 Task: Find connections with filter location Ellinikó with filter topic #Indiawith filter profile language English with filter current company Rane Group with filter school IIT Bombay - Shailesh J. Mehta School of Management with filter industry Commercial and Service Industry Machinery Manufacturing with filter service category Videography with filter keywords title Valet
Action: Mouse moved to (307, 216)
Screenshot: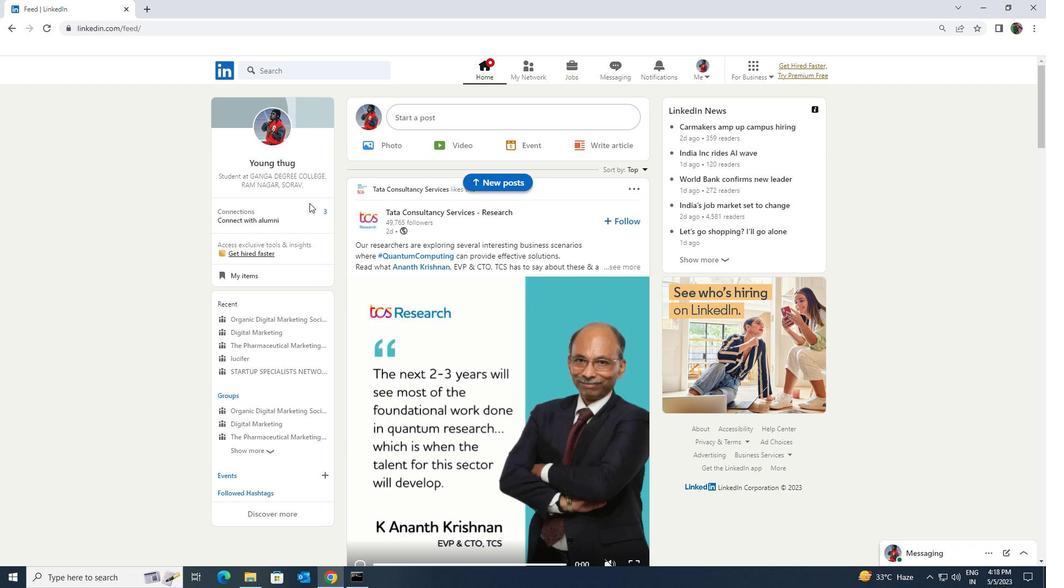 
Action: Mouse pressed left at (307, 216)
Screenshot: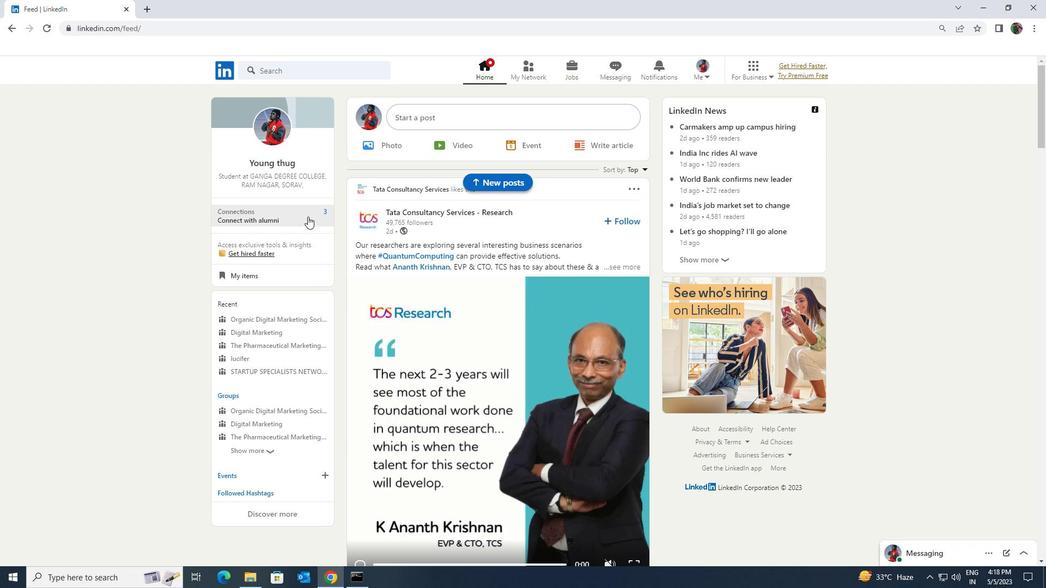 
Action: Mouse moved to (322, 129)
Screenshot: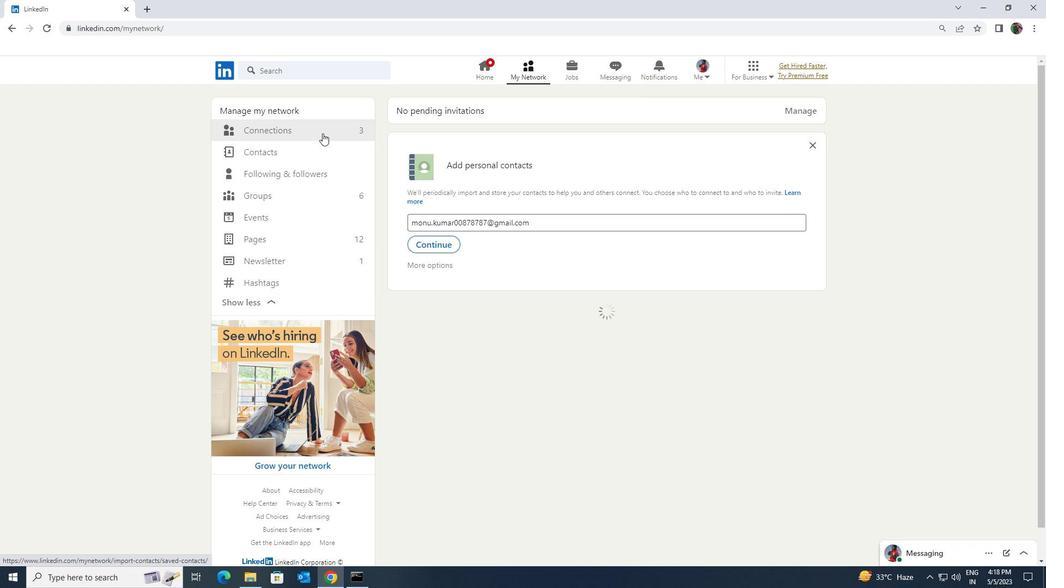 
Action: Mouse pressed left at (322, 129)
Screenshot: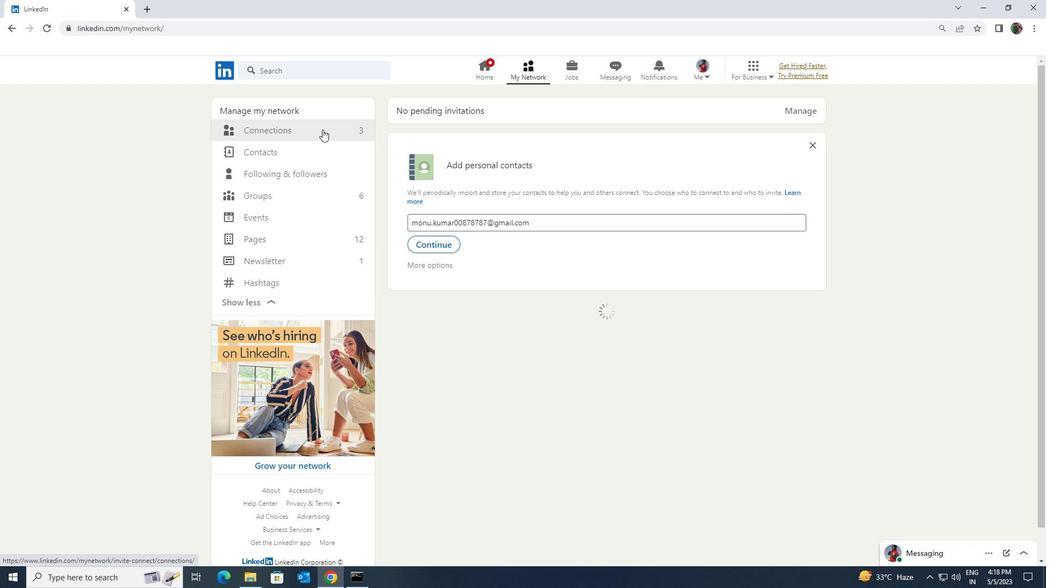 
Action: Mouse moved to (589, 134)
Screenshot: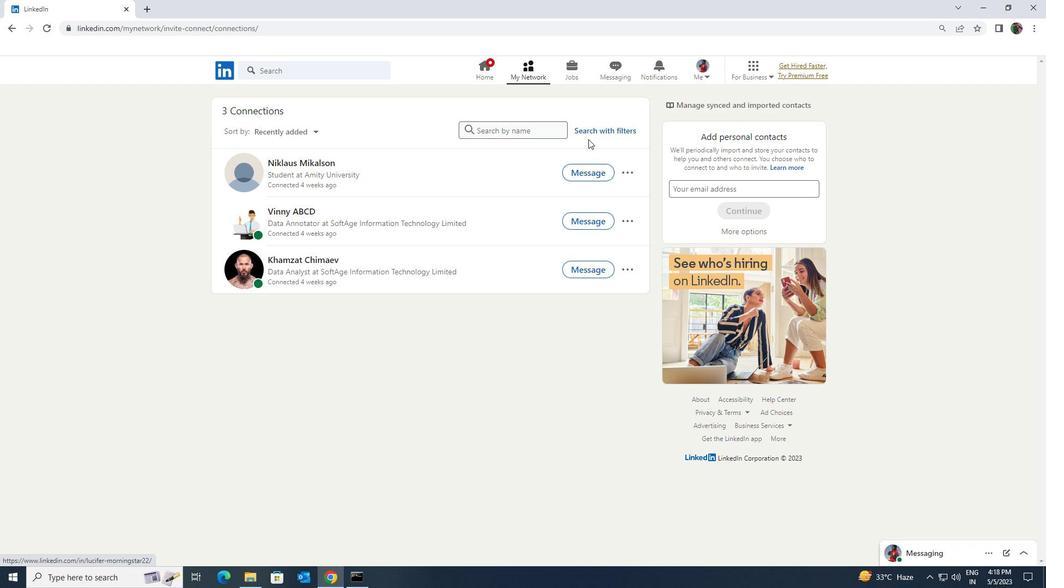 
Action: Mouse pressed left at (589, 134)
Screenshot: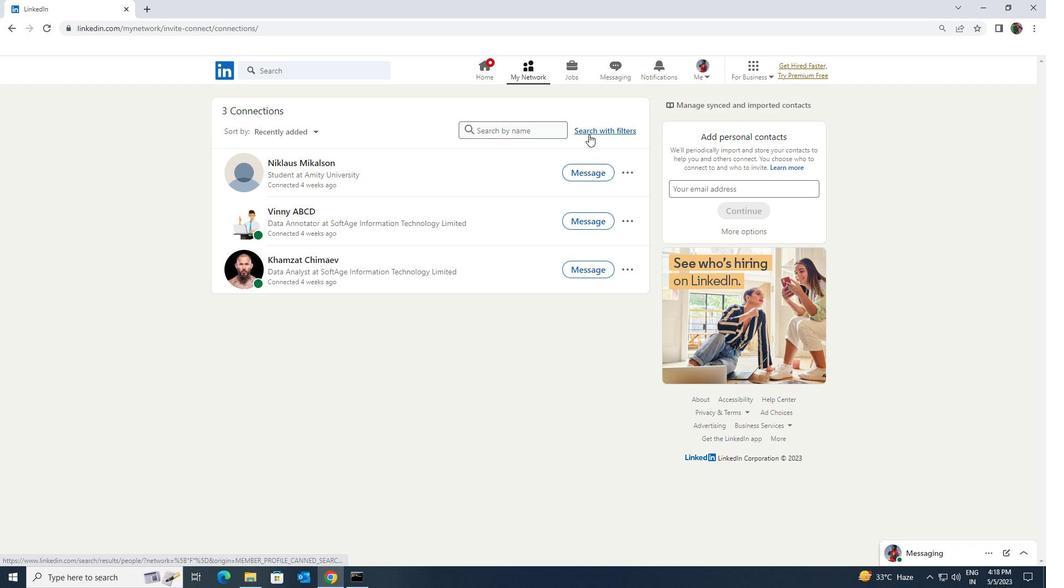 
Action: Mouse moved to (566, 105)
Screenshot: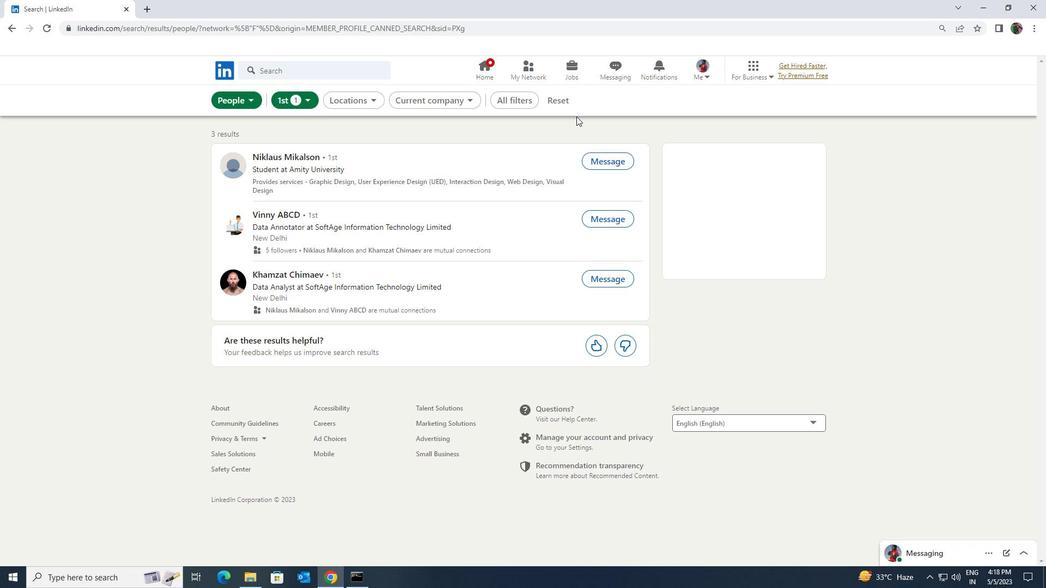 
Action: Mouse pressed left at (566, 105)
Screenshot: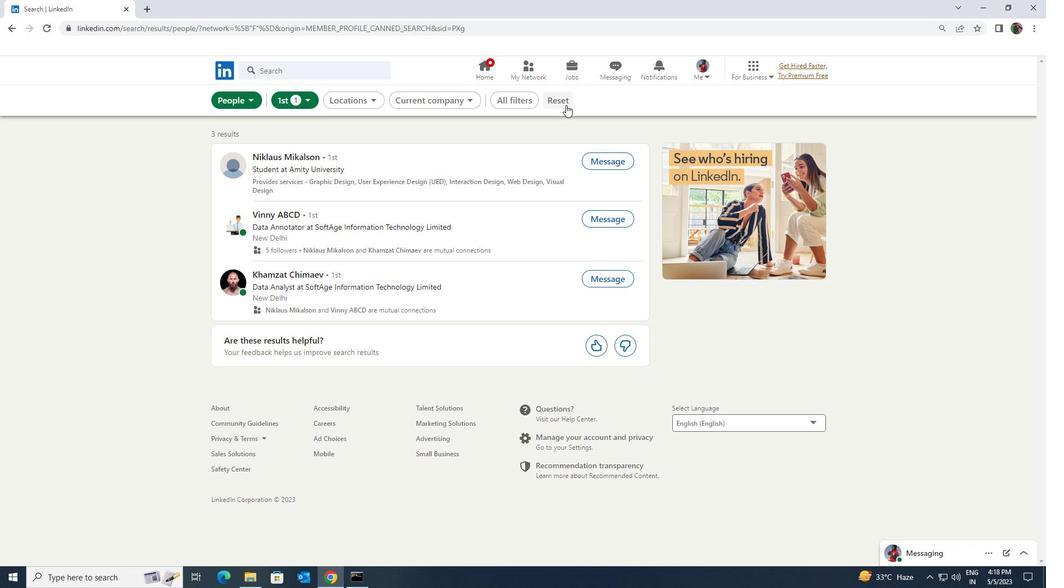 
Action: Mouse moved to (551, 102)
Screenshot: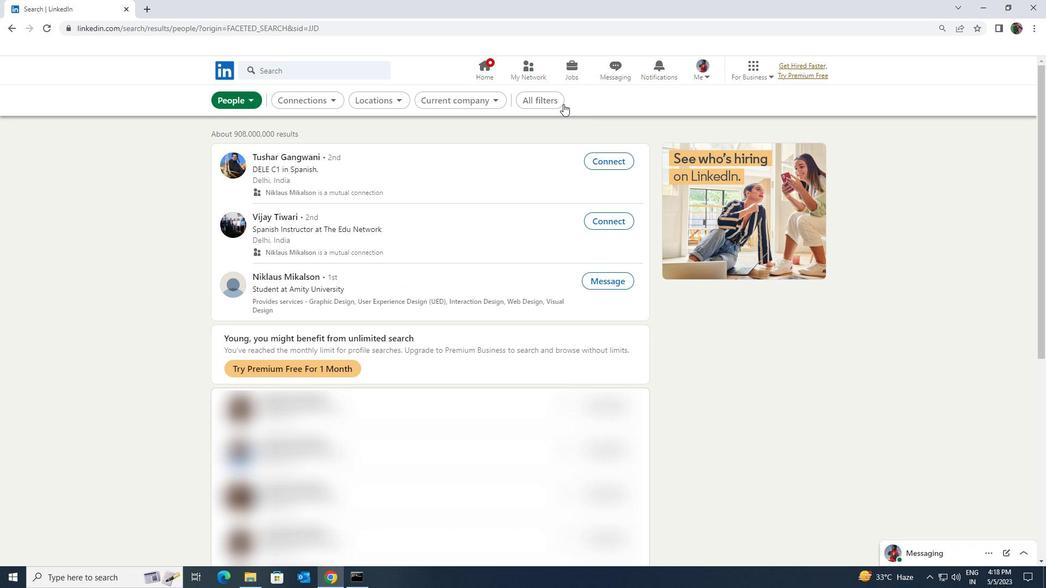 
Action: Mouse pressed left at (551, 102)
Screenshot: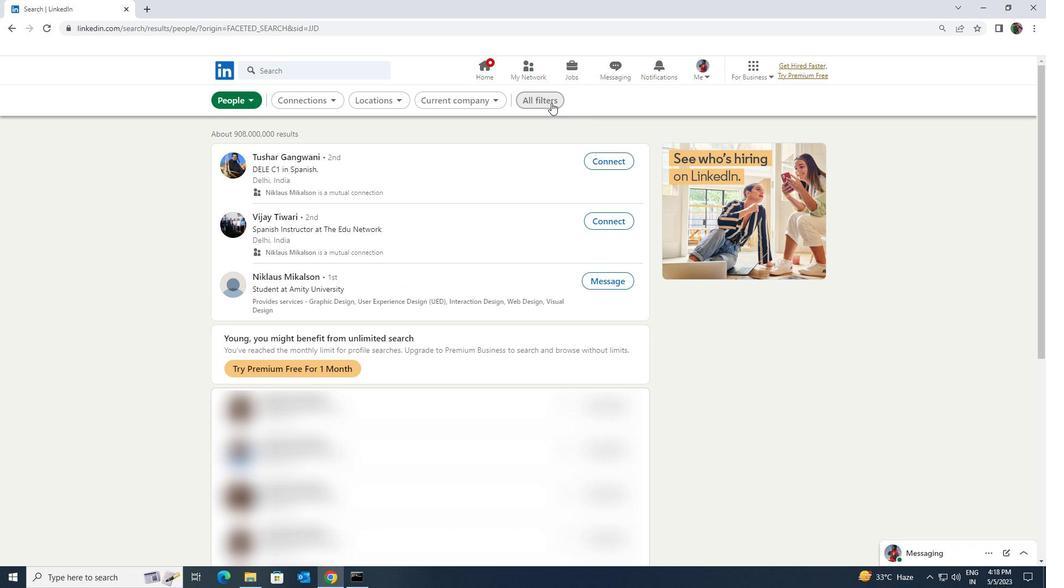 
Action: Mouse moved to (910, 423)
Screenshot: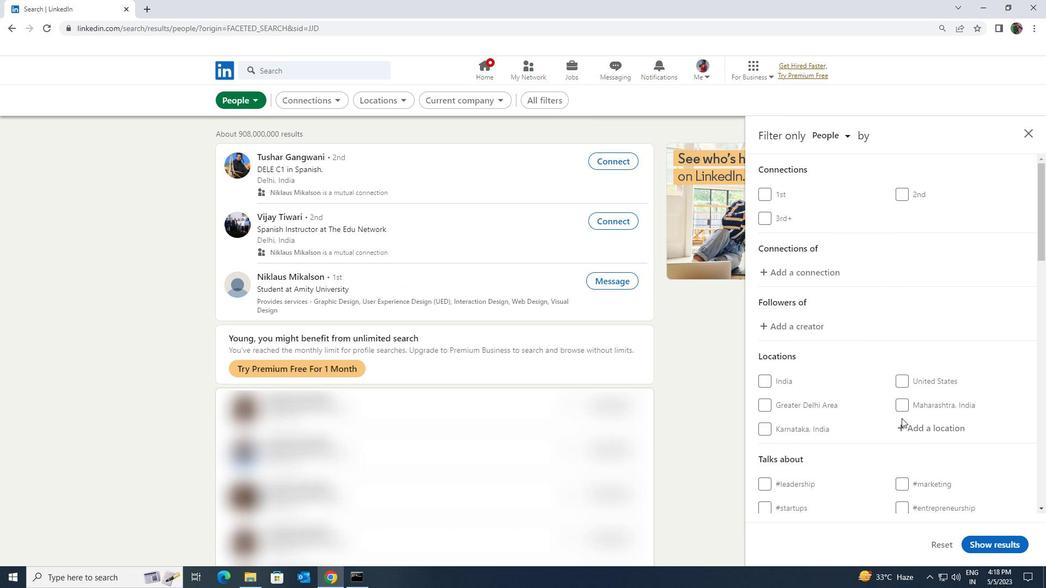 
Action: Mouse pressed left at (910, 423)
Screenshot: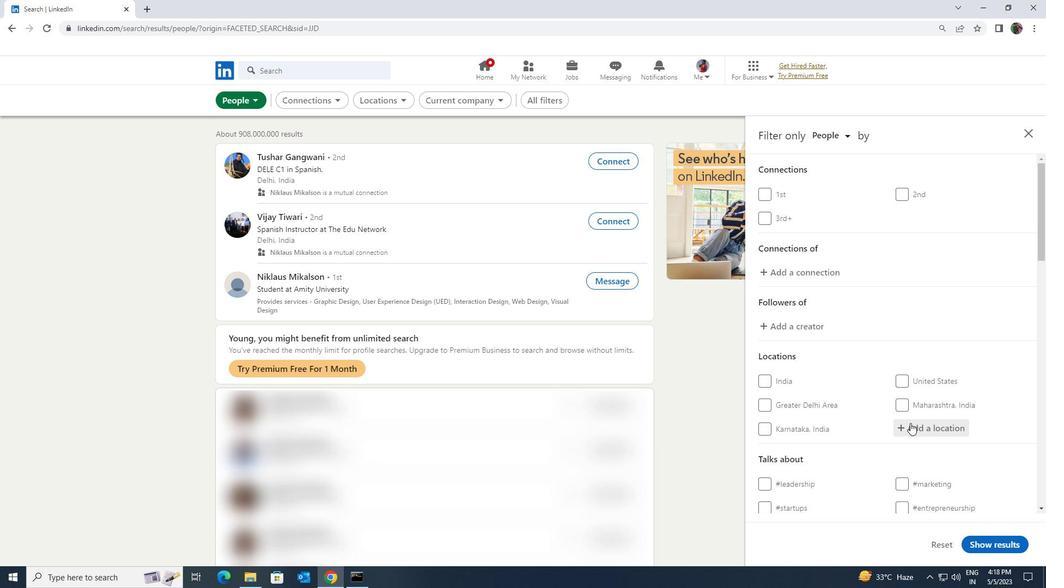 
Action: Key pressed <Key.shift><Key.shift><Key.shift><Key.shift><Key.shift><Key.shift><Key.shift>ELLINIKO
Screenshot: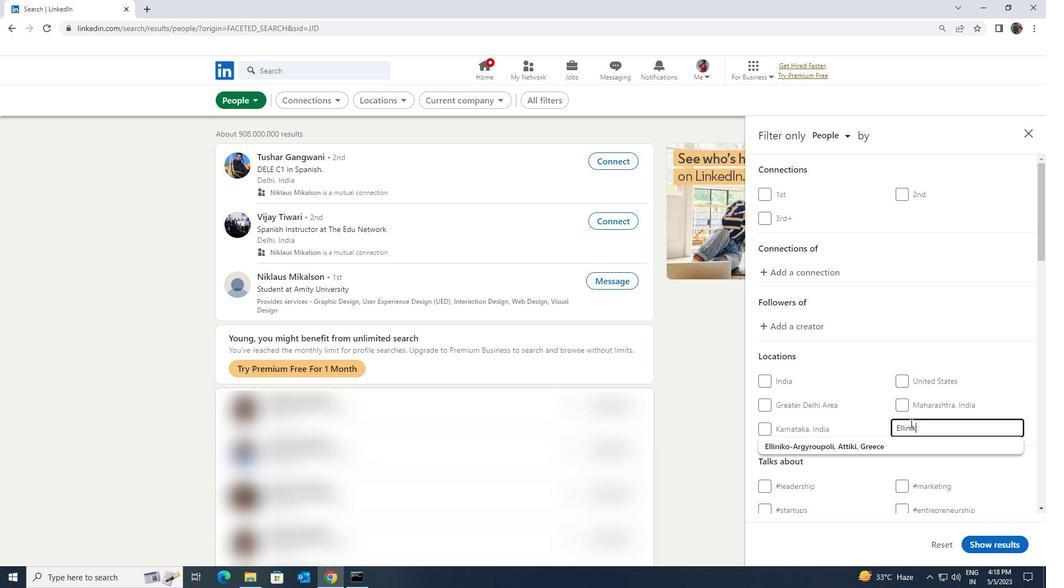 
Action: Mouse moved to (903, 441)
Screenshot: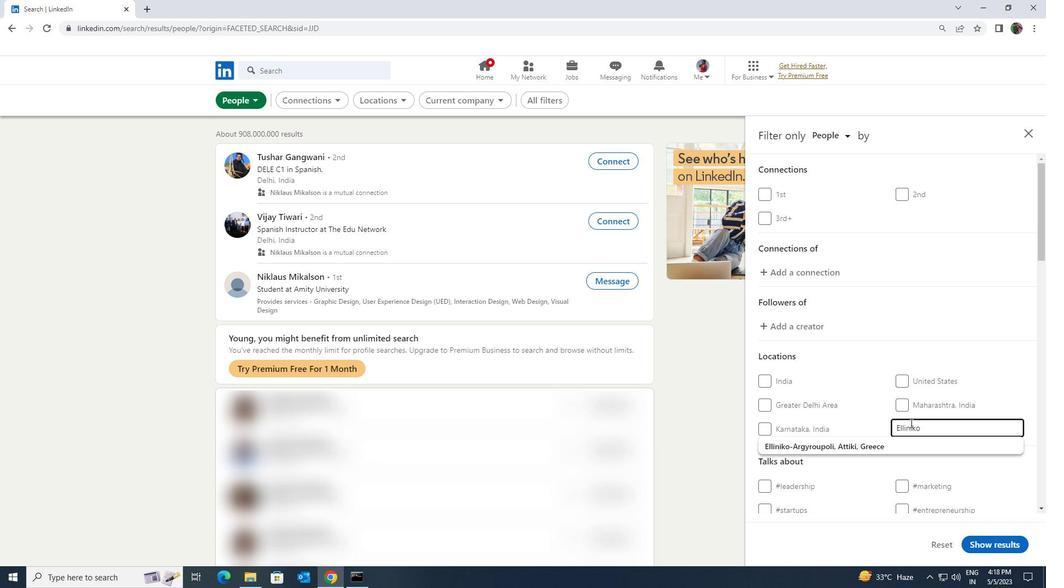 
Action: Mouse pressed left at (903, 441)
Screenshot: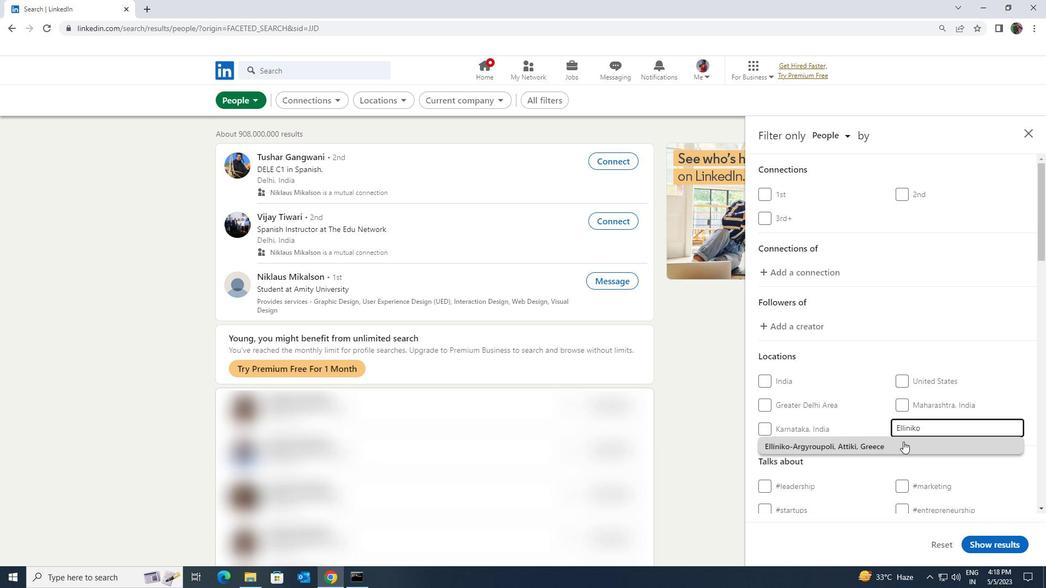 
Action: Mouse scrolled (903, 441) with delta (0, 0)
Screenshot: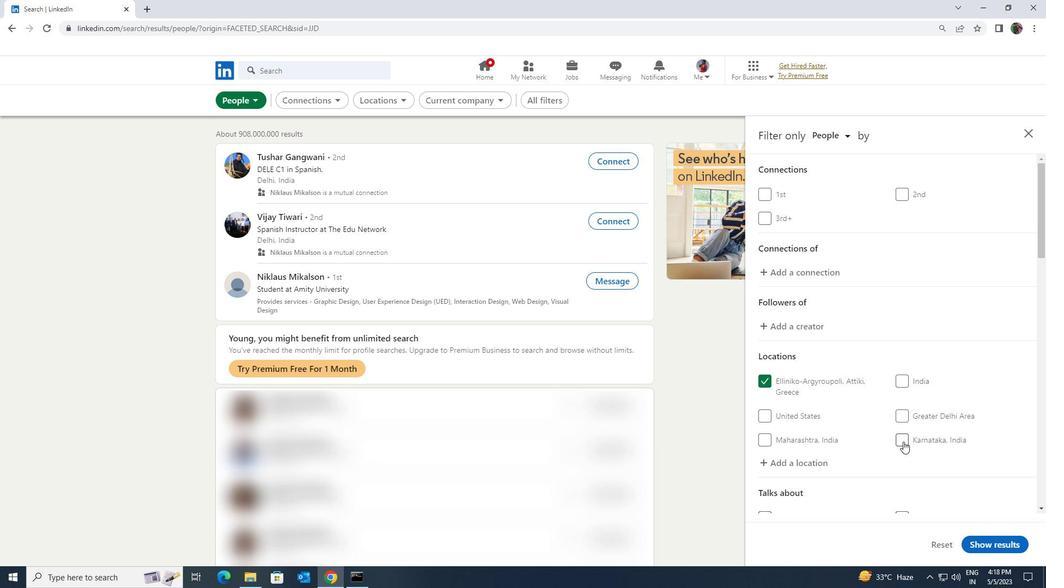 
Action: Mouse scrolled (903, 441) with delta (0, 0)
Screenshot: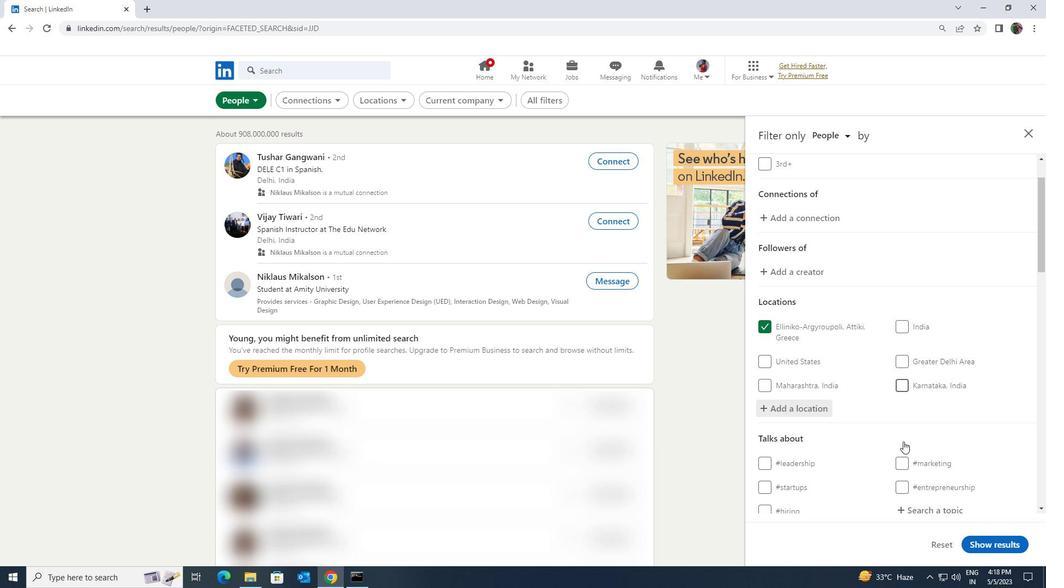 
Action: Mouse moved to (906, 451)
Screenshot: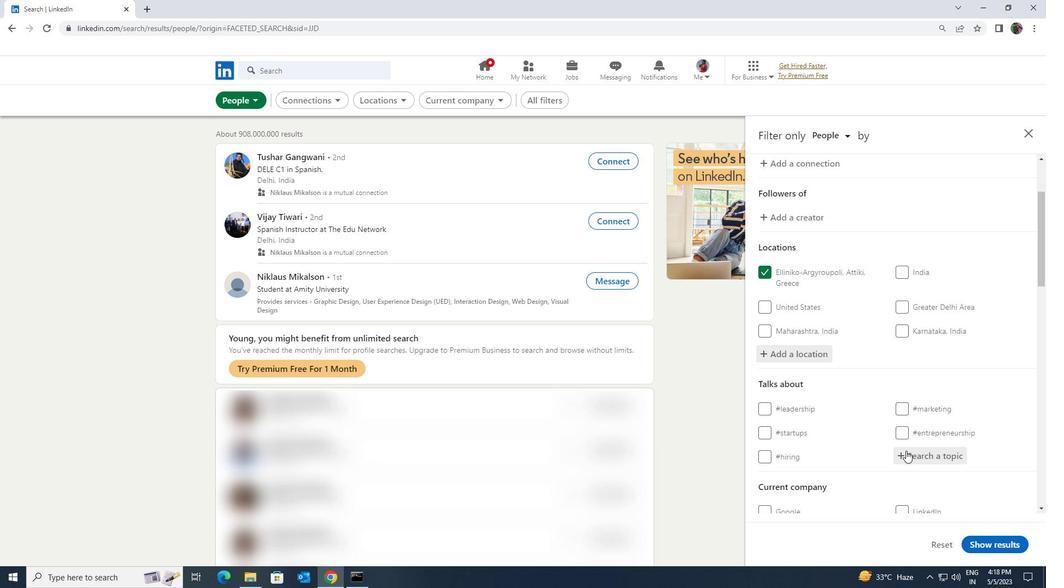 
Action: Mouse pressed left at (906, 451)
Screenshot: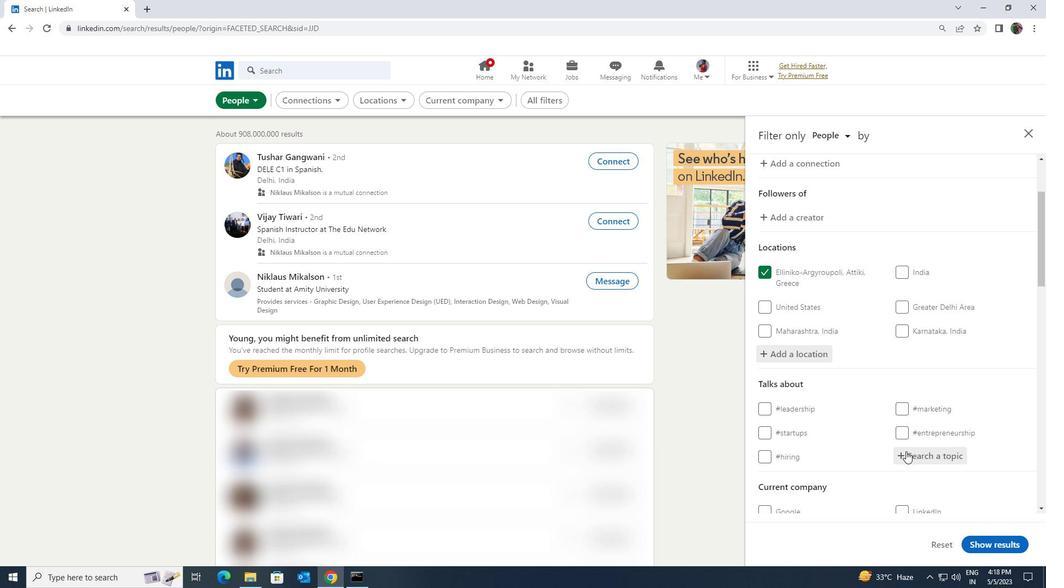 
Action: Key pressed <Key.shift>INDIA
Screenshot: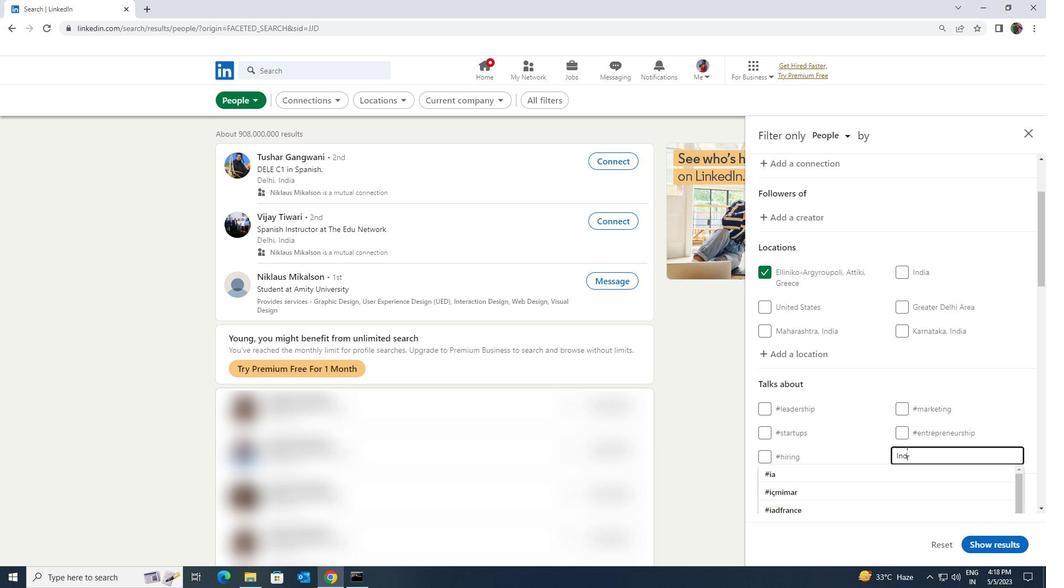 
Action: Mouse moved to (899, 466)
Screenshot: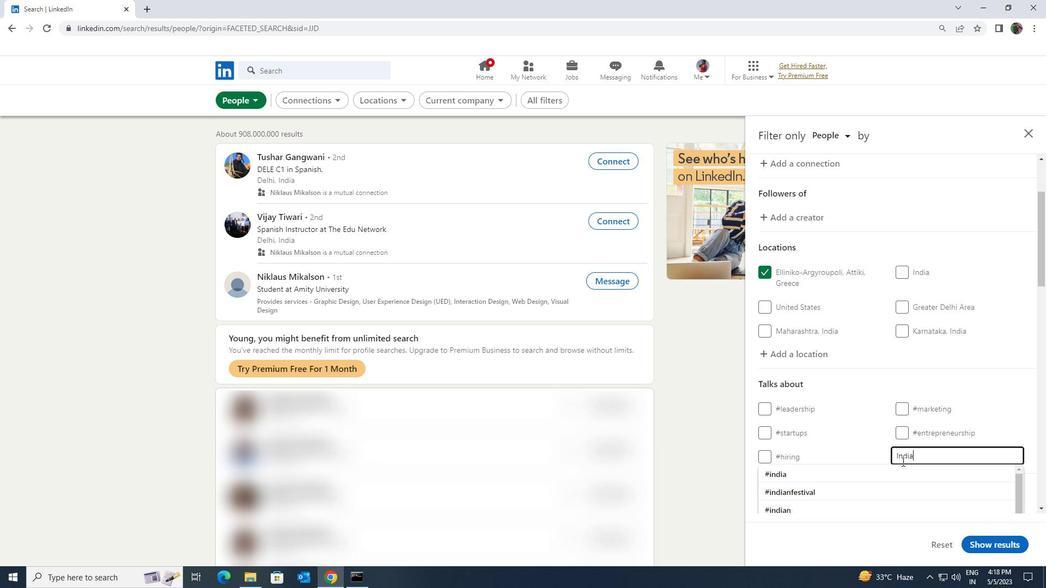 
Action: Mouse pressed left at (899, 466)
Screenshot: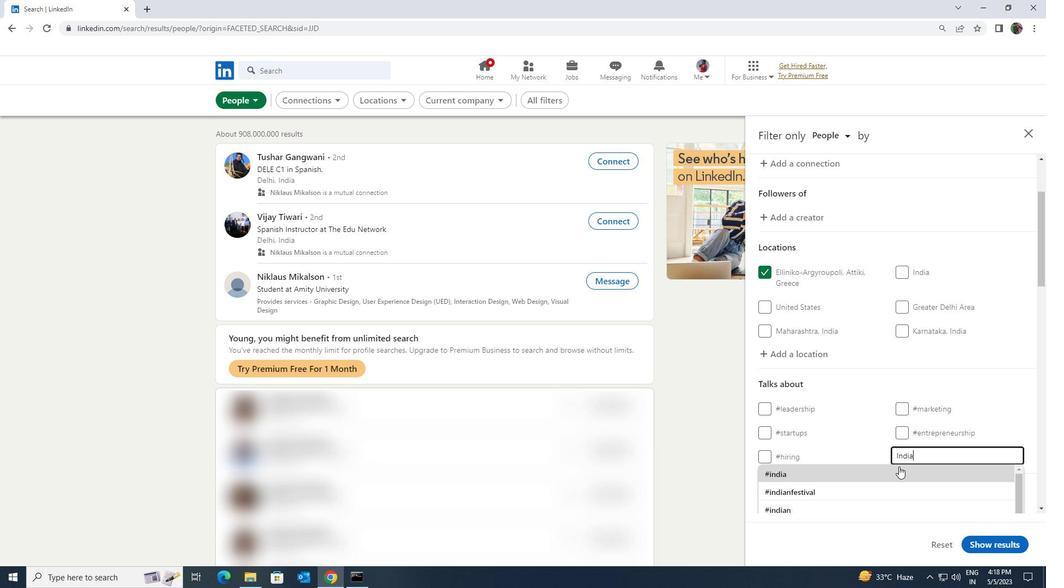 
Action: Mouse scrolled (899, 466) with delta (0, 0)
Screenshot: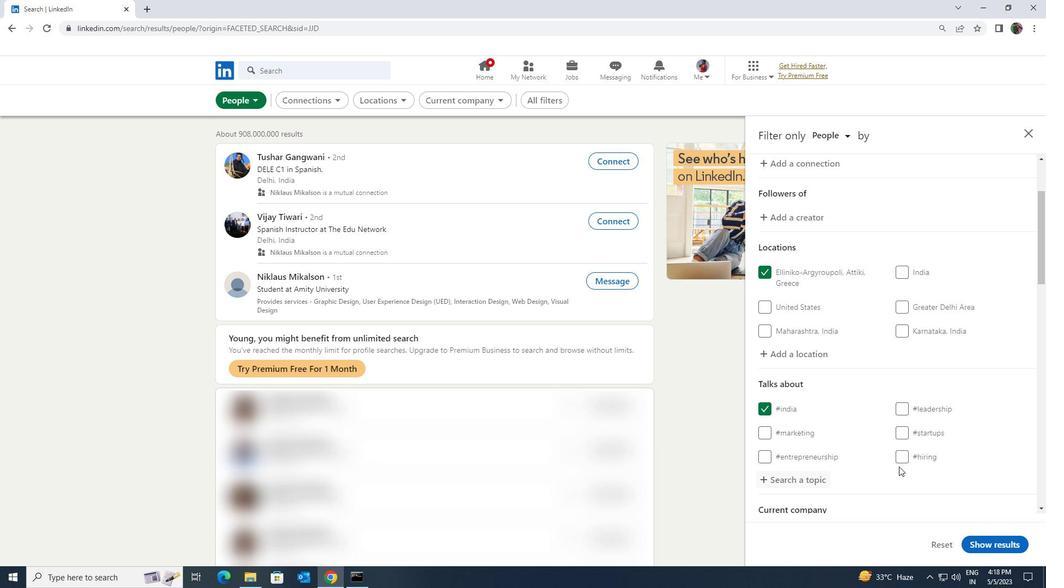 
Action: Mouse scrolled (899, 466) with delta (0, 0)
Screenshot: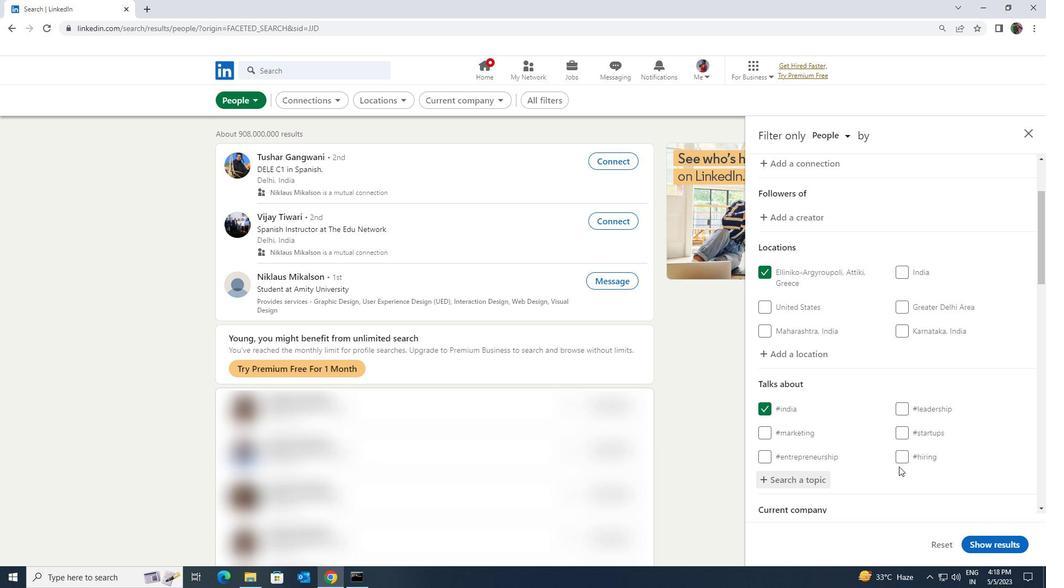 
Action: Mouse scrolled (899, 466) with delta (0, 0)
Screenshot: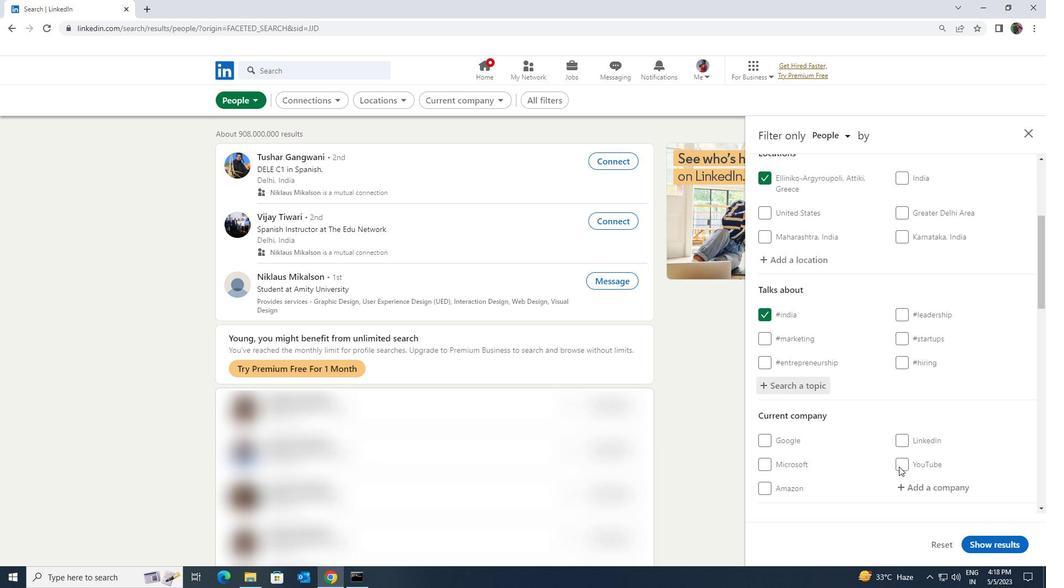 
Action: Mouse scrolled (899, 466) with delta (0, 0)
Screenshot: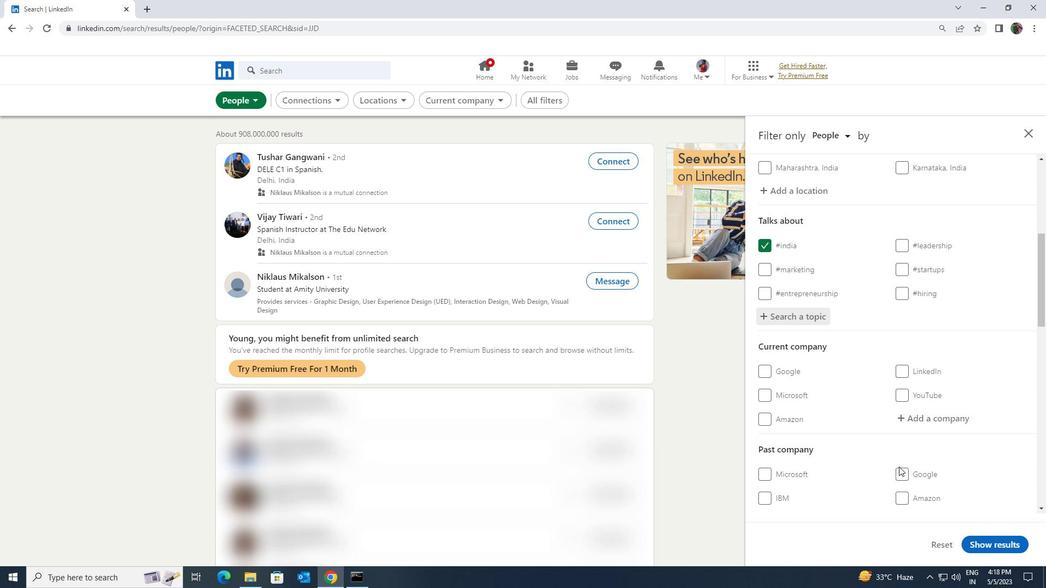 
Action: Mouse scrolled (899, 466) with delta (0, 0)
Screenshot: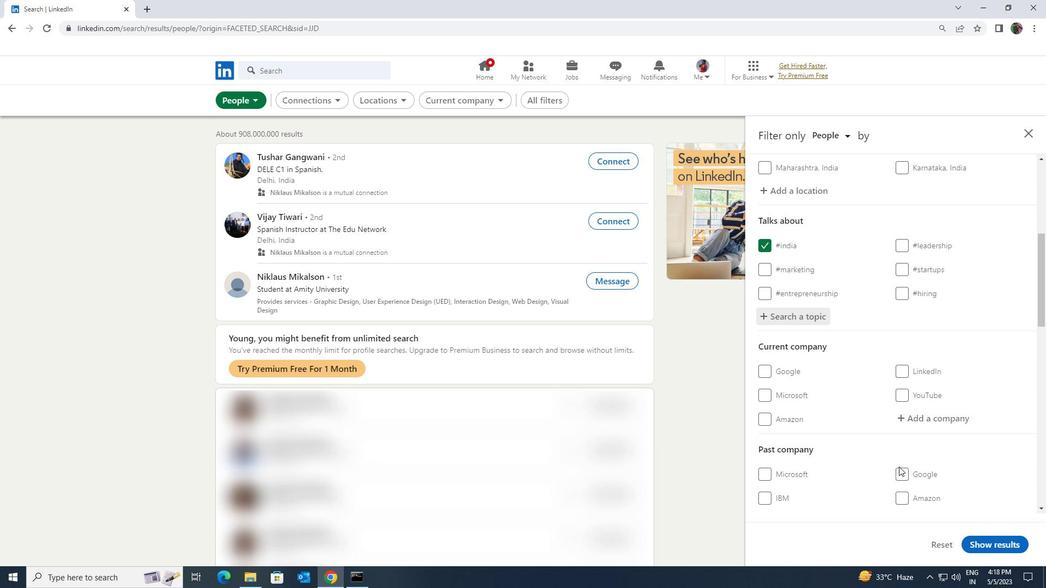 
Action: Mouse scrolled (899, 466) with delta (0, 0)
Screenshot: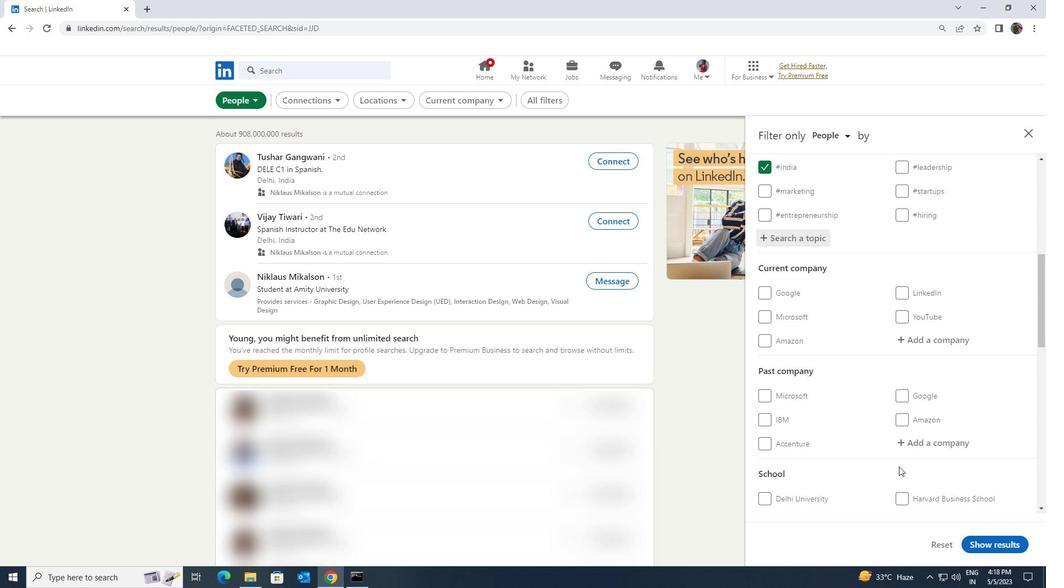 
Action: Mouse scrolled (899, 466) with delta (0, 0)
Screenshot: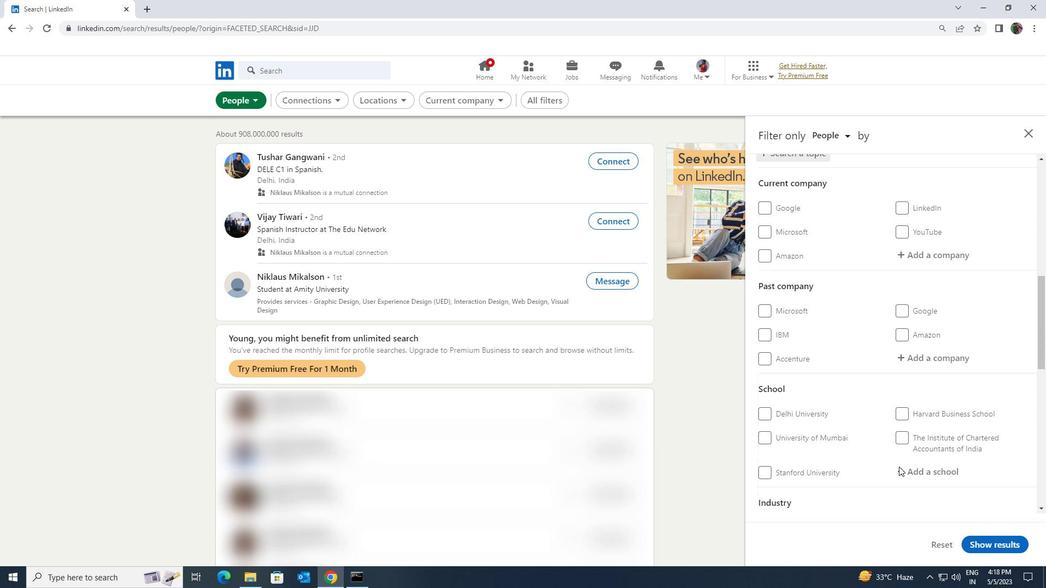 
Action: Mouse scrolled (899, 466) with delta (0, 0)
Screenshot: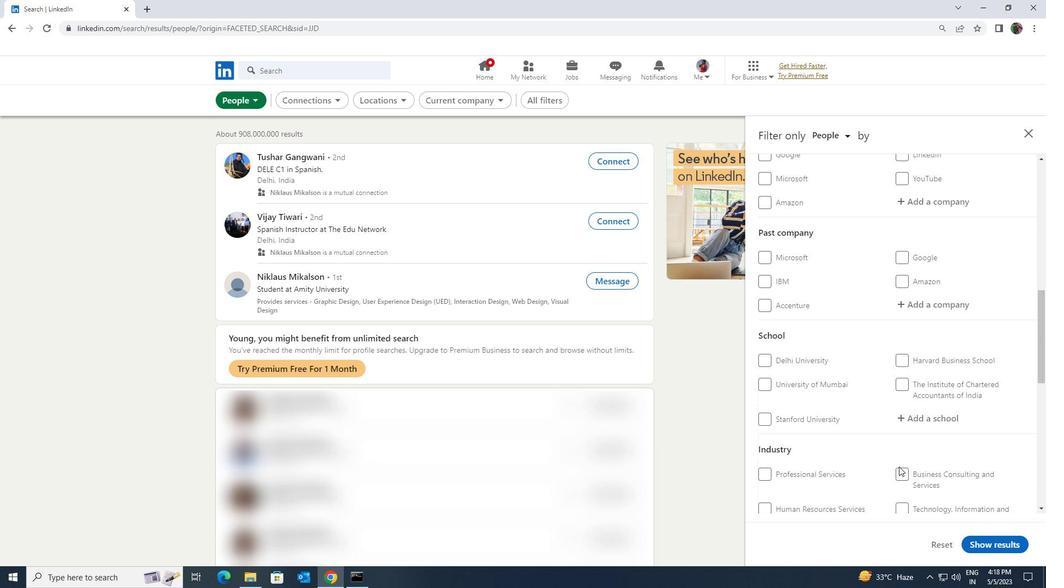 
Action: Mouse scrolled (899, 466) with delta (0, 0)
Screenshot: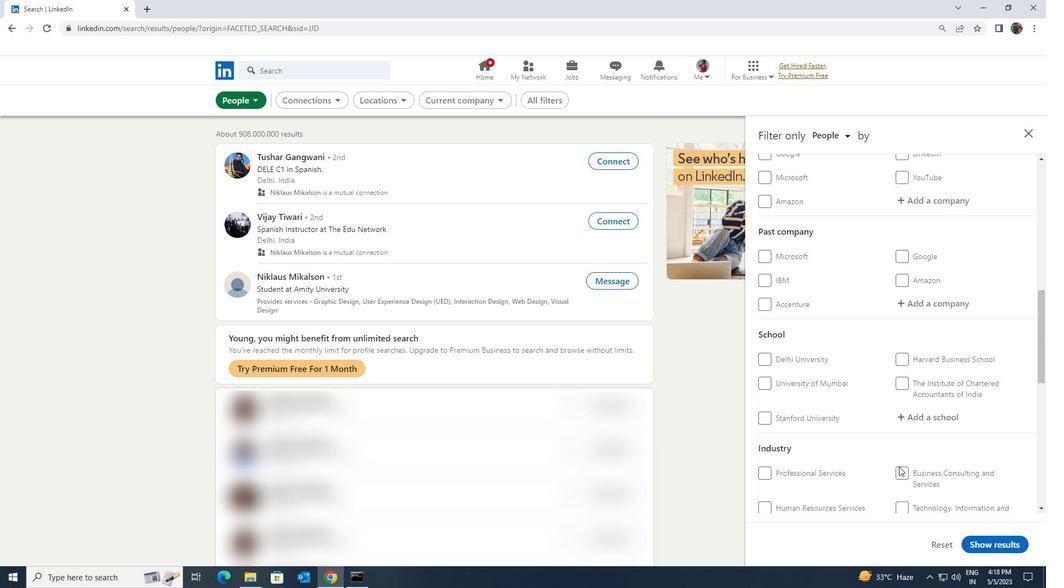 
Action: Mouse scrolled (899, 466) with delta (0, 0)
Screenshot: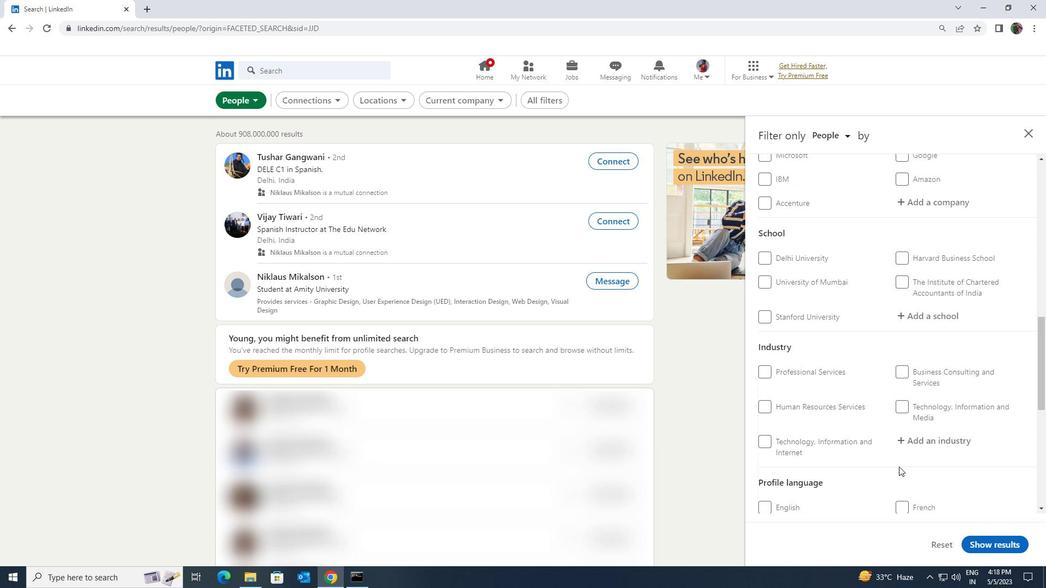 
Action: Mouse scrolled (899, 466) with delta (0, 0)
Screenshot: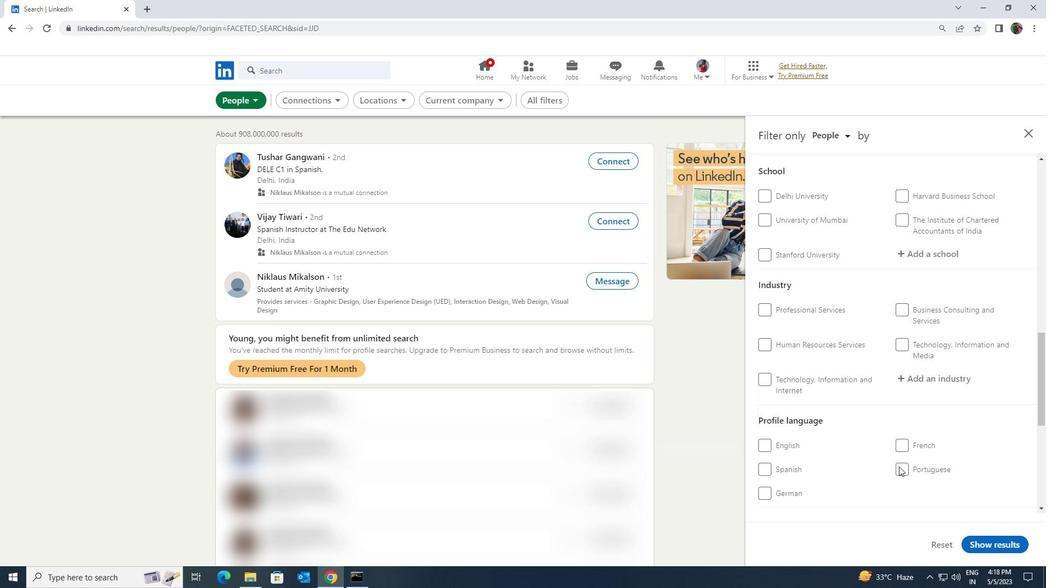 
Action: Mouse moved to (788, 390)
Screenshot: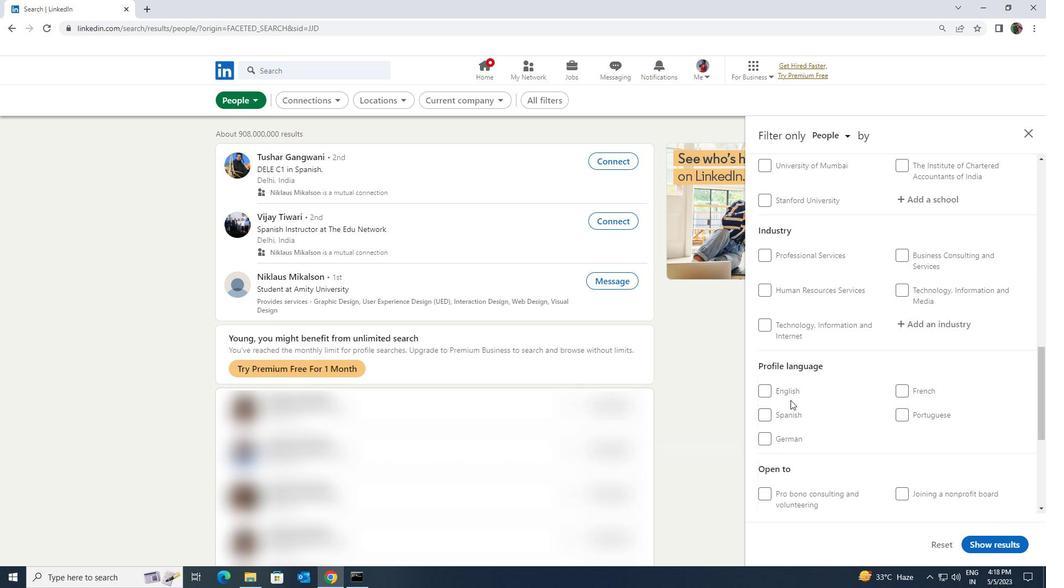 
Action: Mouse pressed left at (788, 390)
Screenshot: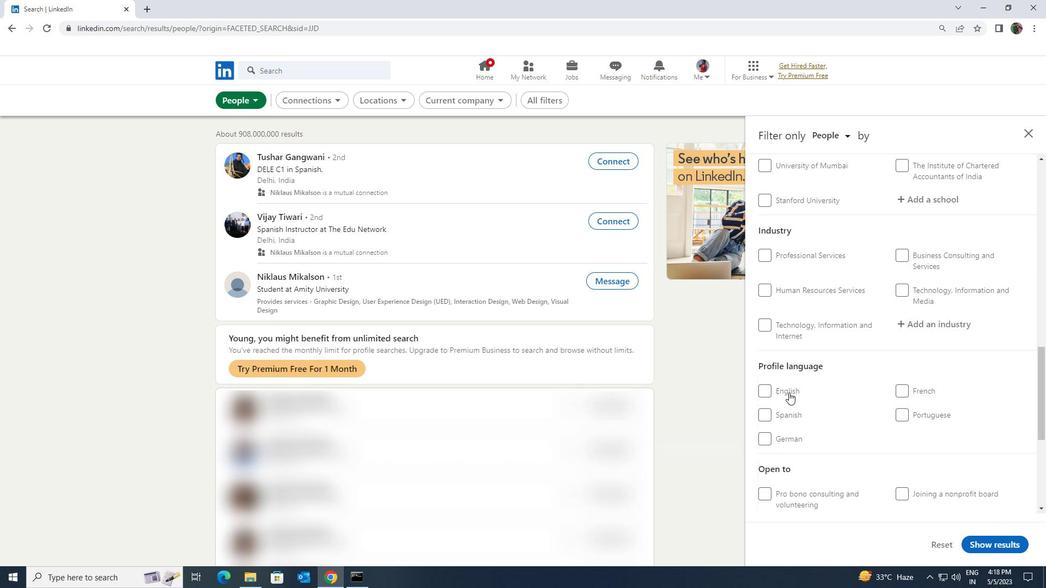 
Action: Mouse moved to (870, 415)
Screenshot: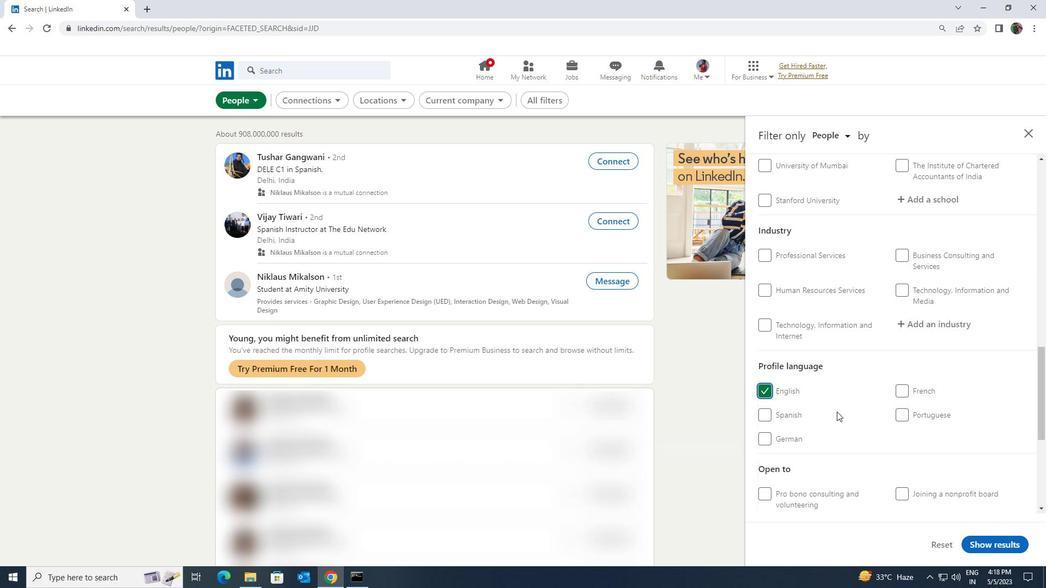 
Action: Mouse scrolled (870, 416) with delta (0, 0)
Screenshot: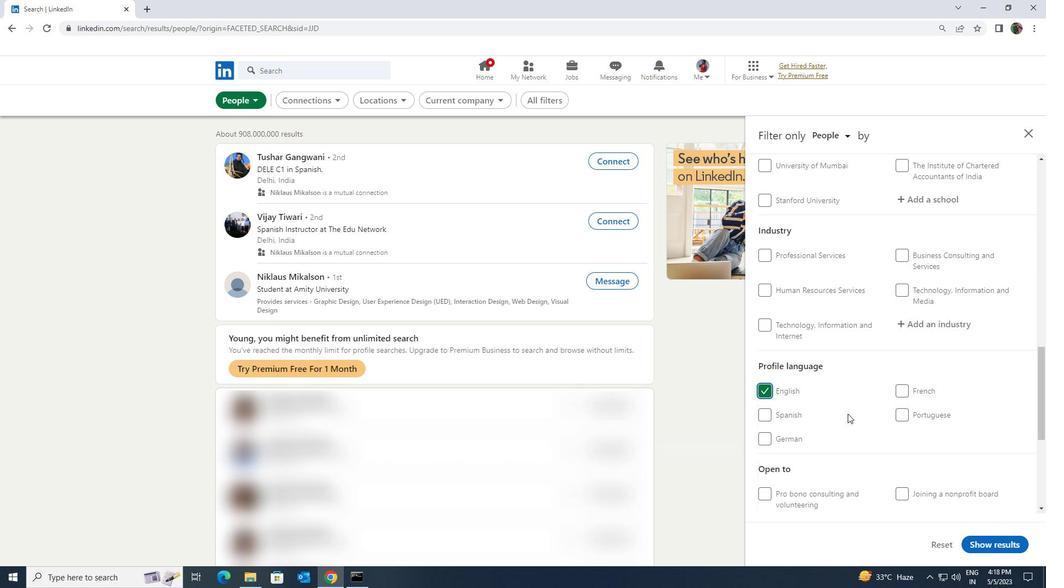 
Action: Mouse scrolled (870, 416) with delta (0, 0)
Screenshot: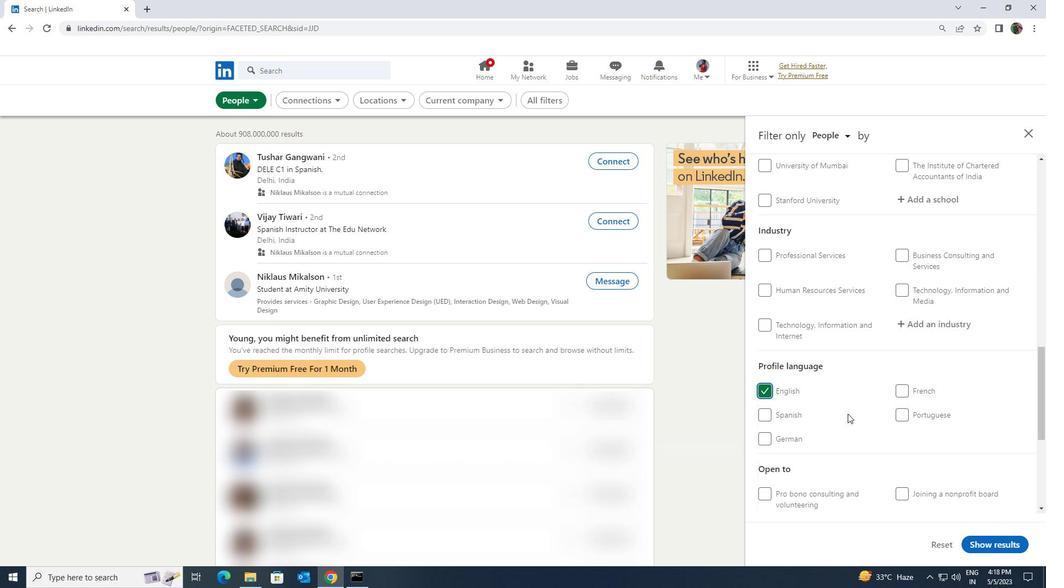 
Action: Mouse scrolled (870, 416) with delta (0, 0)
Screenshot: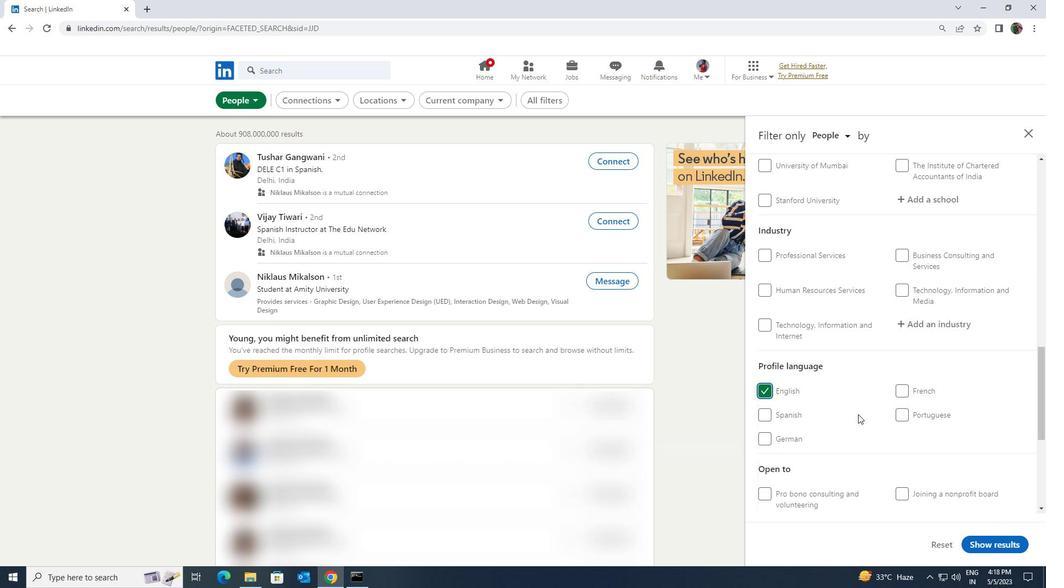 
Action: Mouse moved to (871, 415)
Screenshot: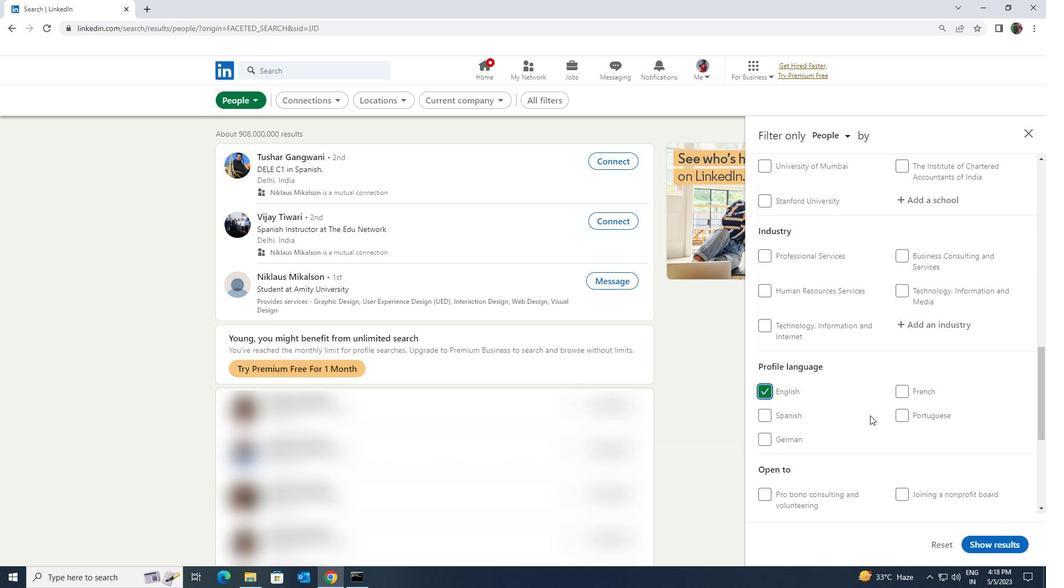 
Action: Mouse scrolled (871, 416) with delta (0, 0)
Screenshot: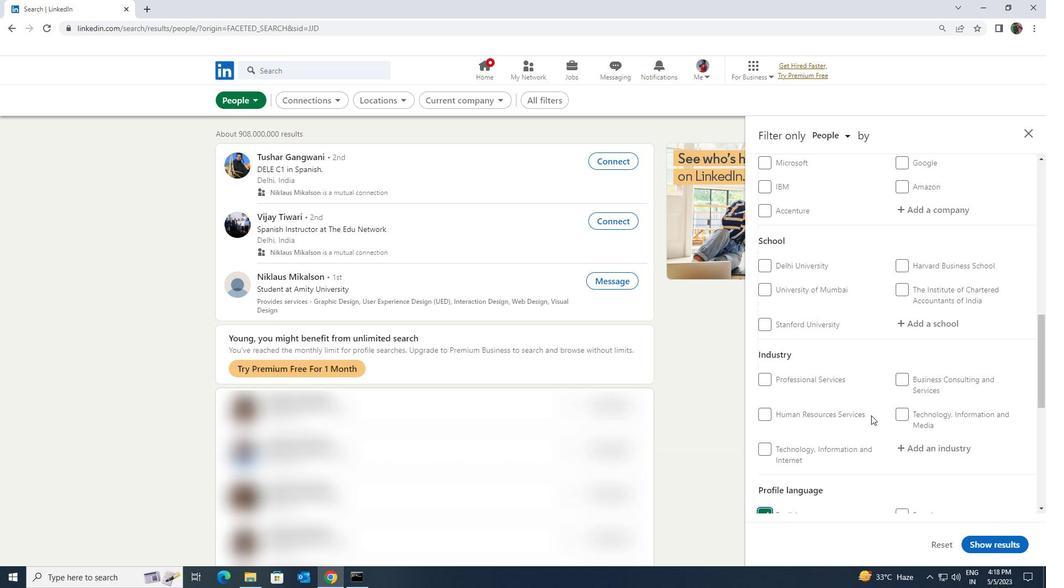 
Action: Mouse moved to (871, 415)
Screenshot: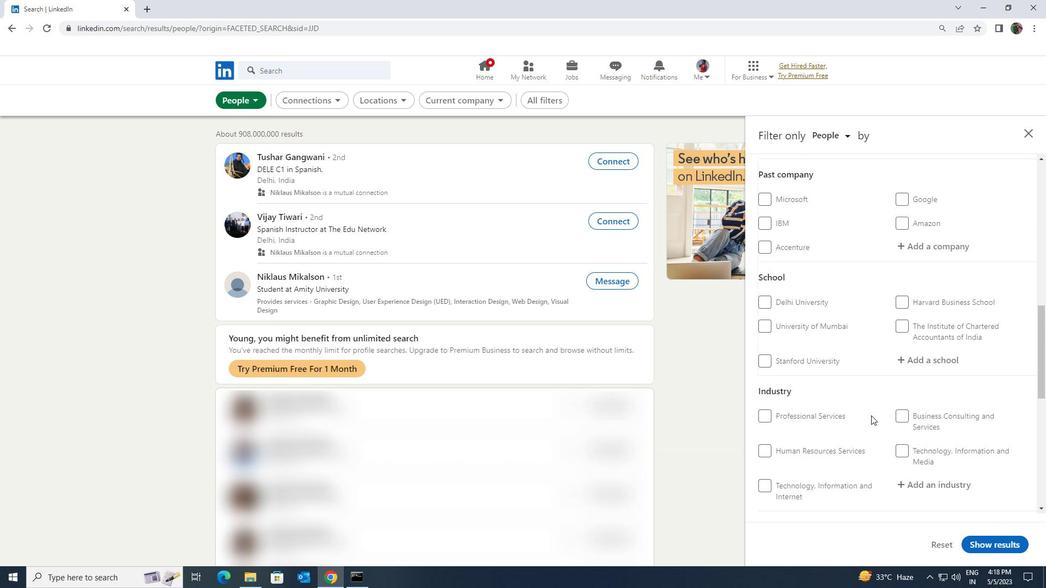 
Action: Mouse scrolled (871, 416) with delta (0, 0)
Screenshot: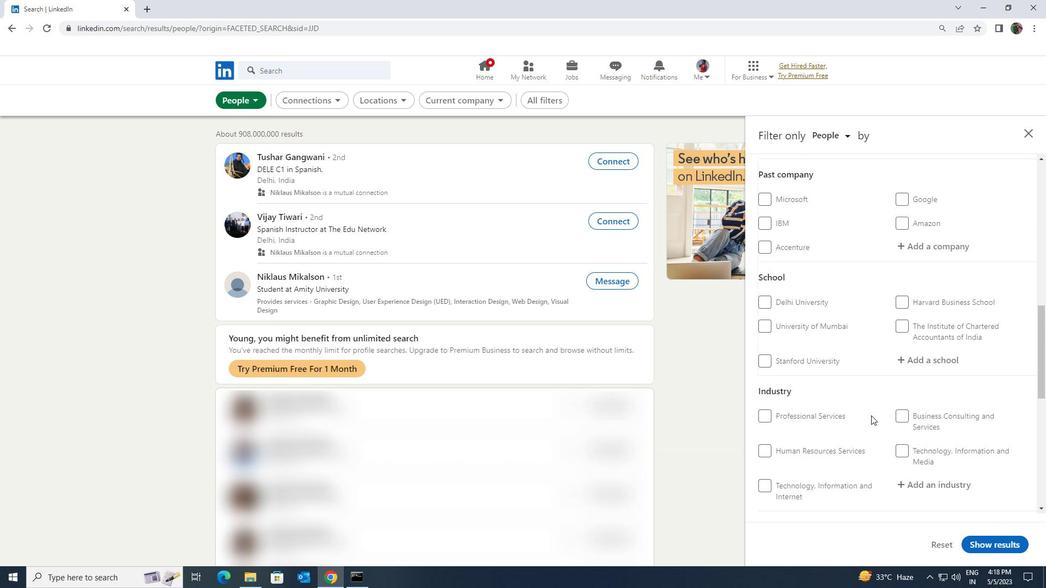 
Action: Mouse scrolled (871, 416) with delta (0, 0)
Screenshot: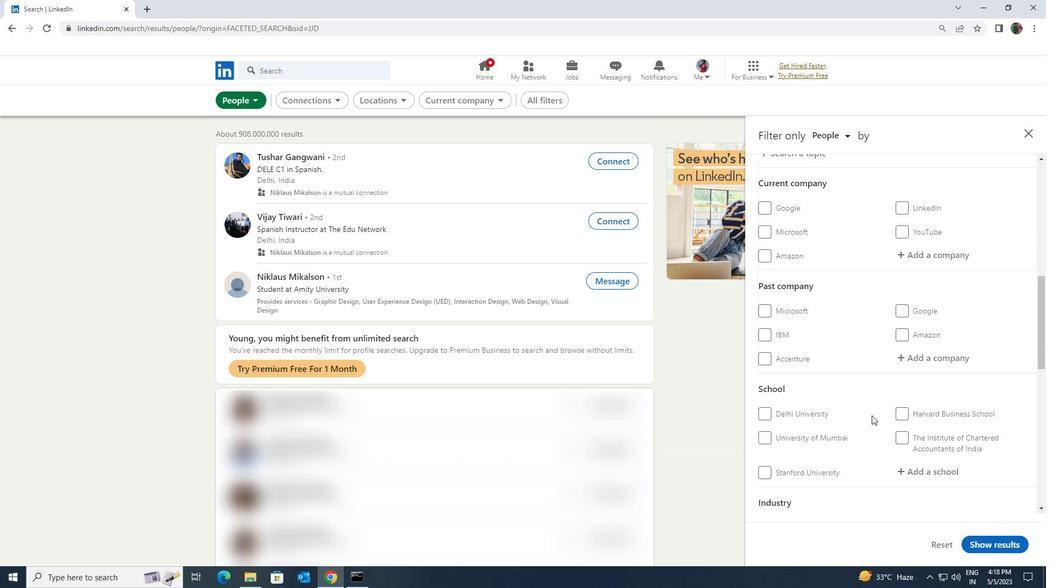 
Action: Mouse scrolled (871, 416) with delta (0, 0)
Screenshot: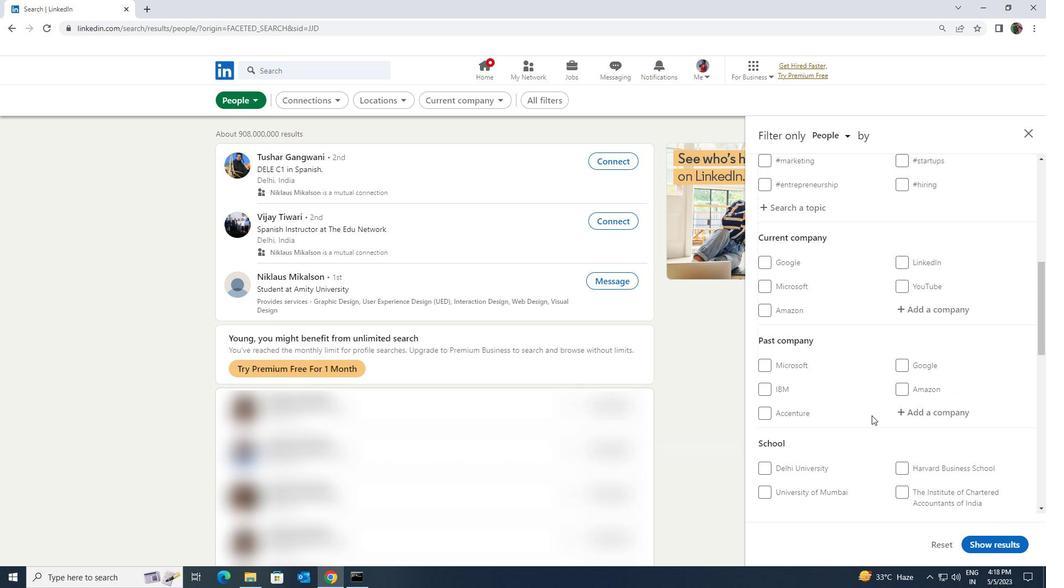 
Action: Mouse moved to (905, 365)
Screenshot: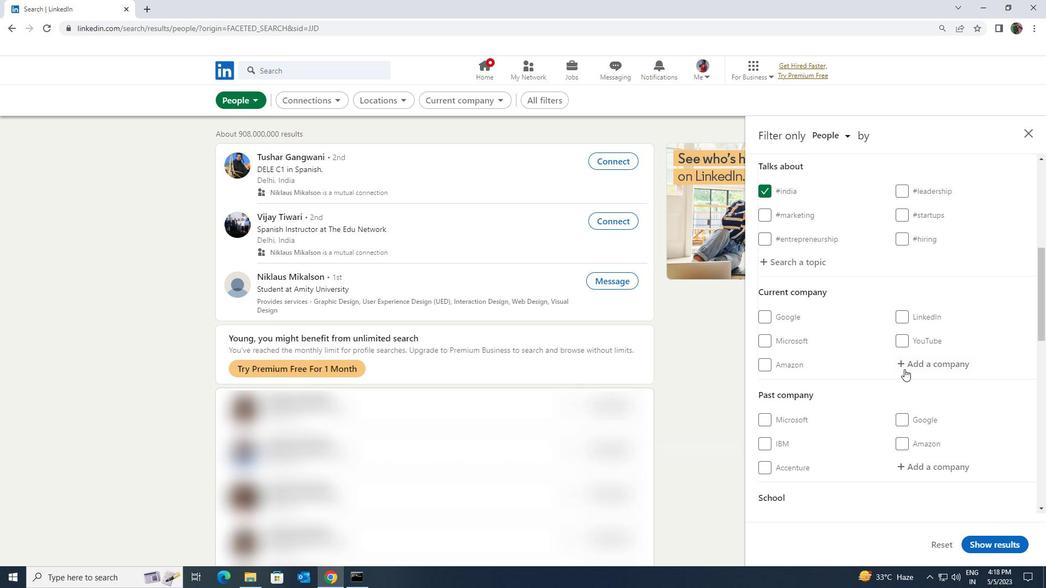 
Action: Mouse pressed left at (905, 365)
Screenshot: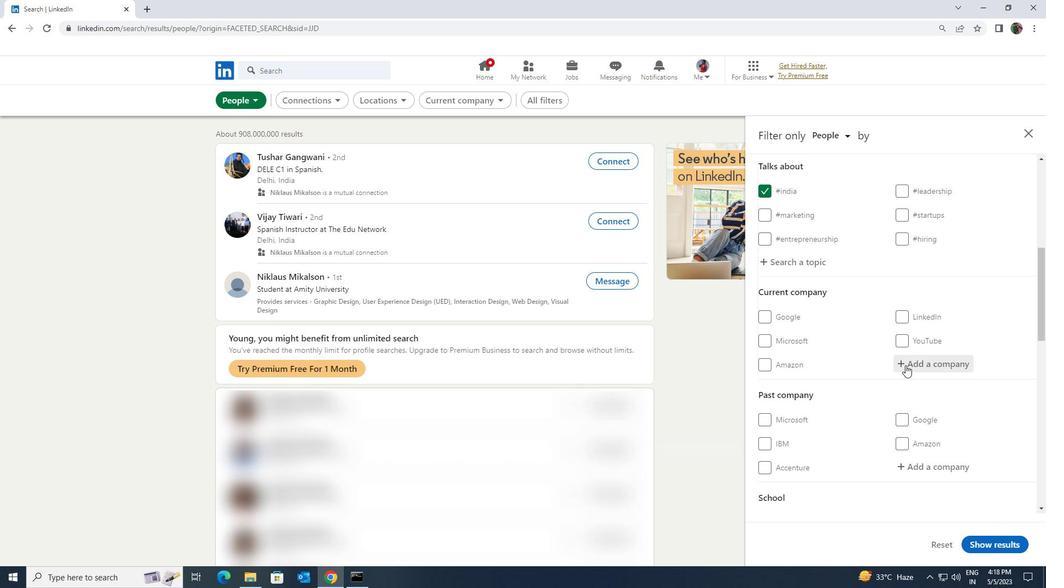 
Action: Key pressed <Key.shift><Key.shift><Key.shift><Key.shift><Key.shift><Key.shift><Key.shift><Key.shift><Key.shift>RANE<Key.space><Key.shift>GROUP
Screenshot: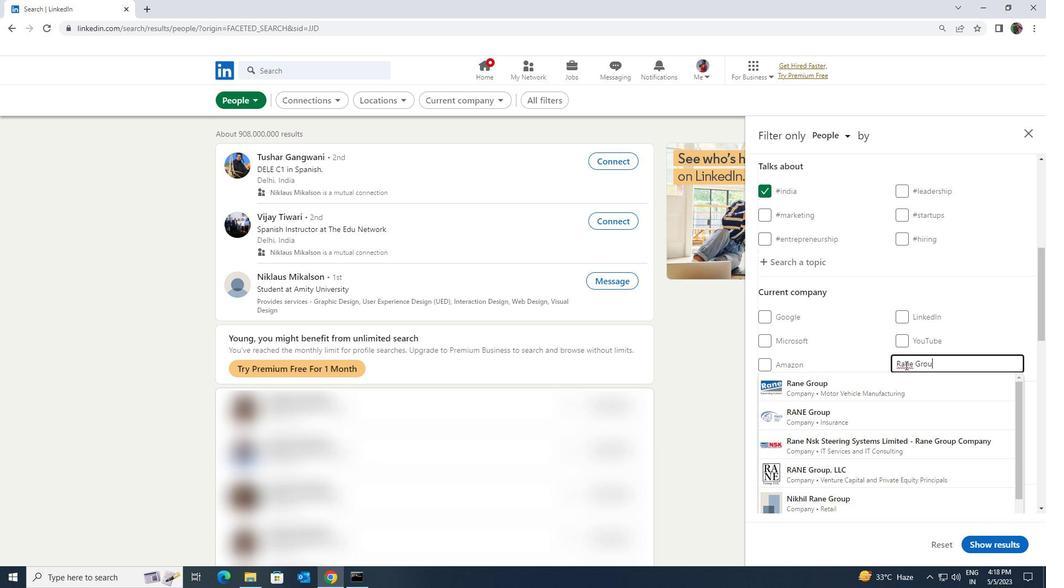 
Action: Mouse moved to (903, 379)
Screenshot: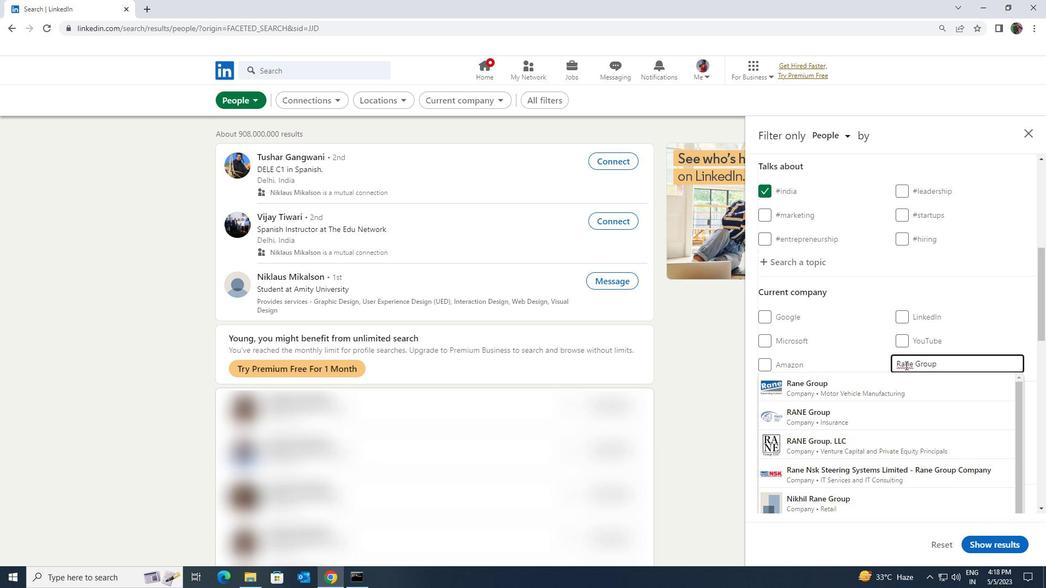 
Action: Mouse pressed left at (903, 379)
Screenshot: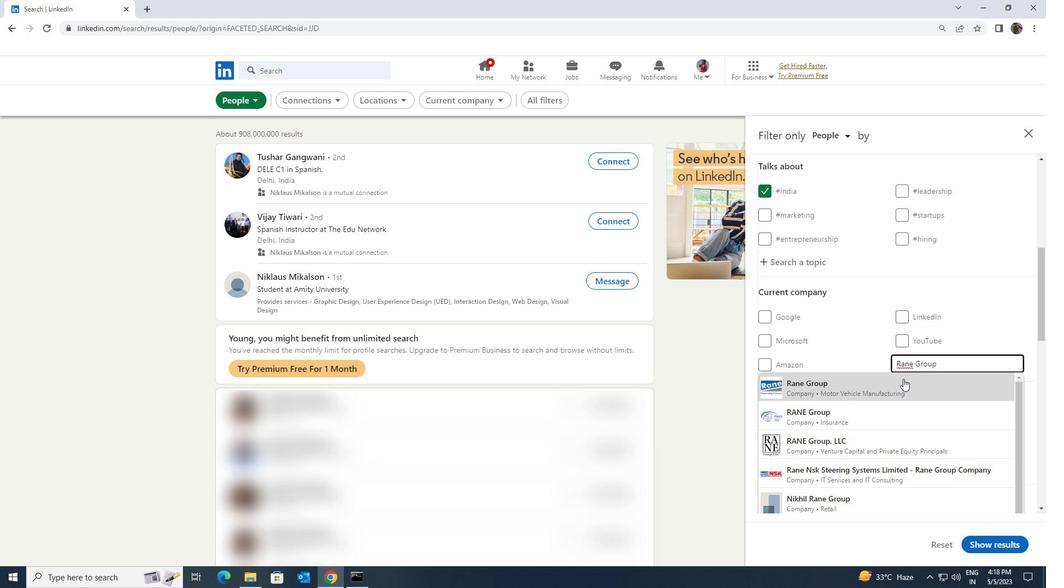 
Action: Mouse scrolled (903, 378) with delta (0, 0)
Screenshot: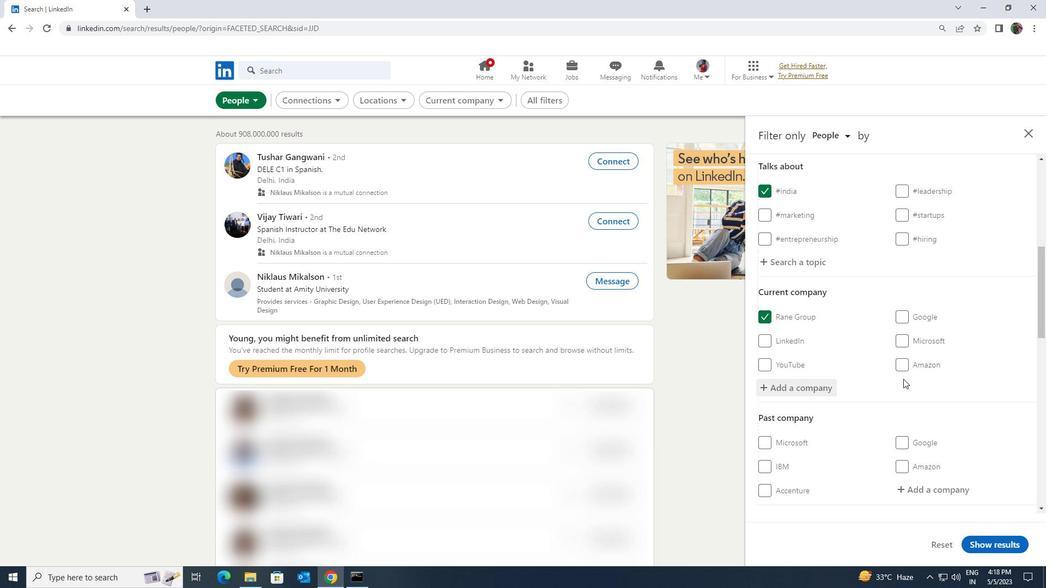 
Action: Mouse scrolled (903, 378) with delta (0, 0)
Screenshot: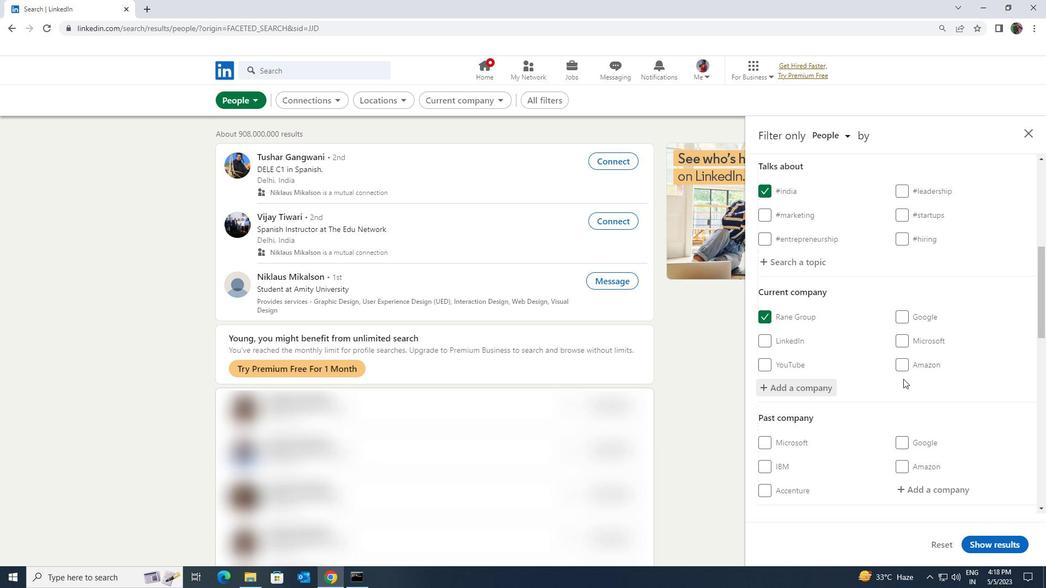 
Action: Mouse scrolled (903, 378) with delta (0, 0)
Screenshot: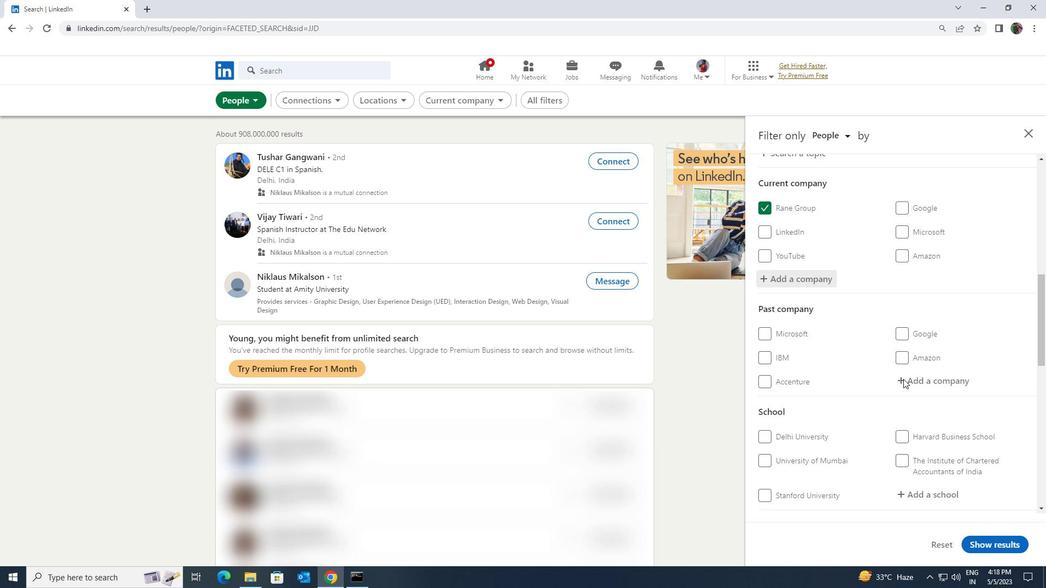 
Action: Mouse scrolled (903, 378) with delta (0, 0)
Screenshot: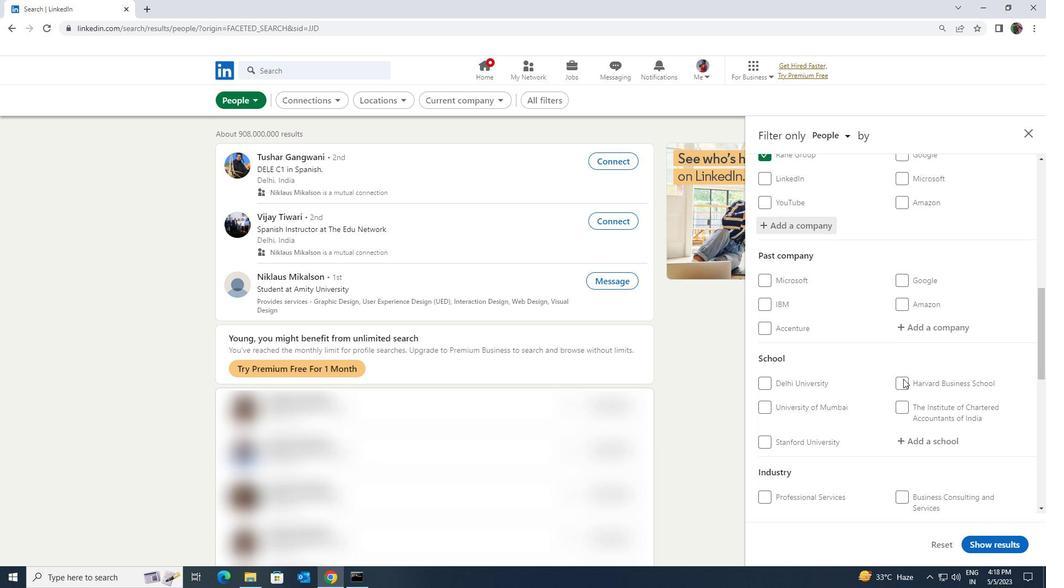 
Action: Mouse moved to (903, 382)
Screenshot: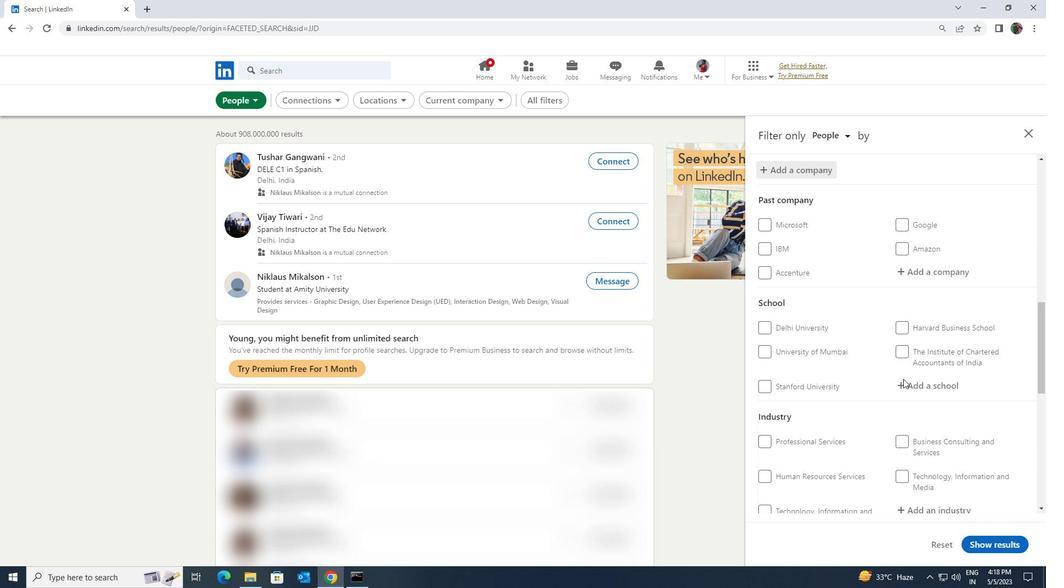 
Action: Mouse pressed left at (903, 382)
Screenshot: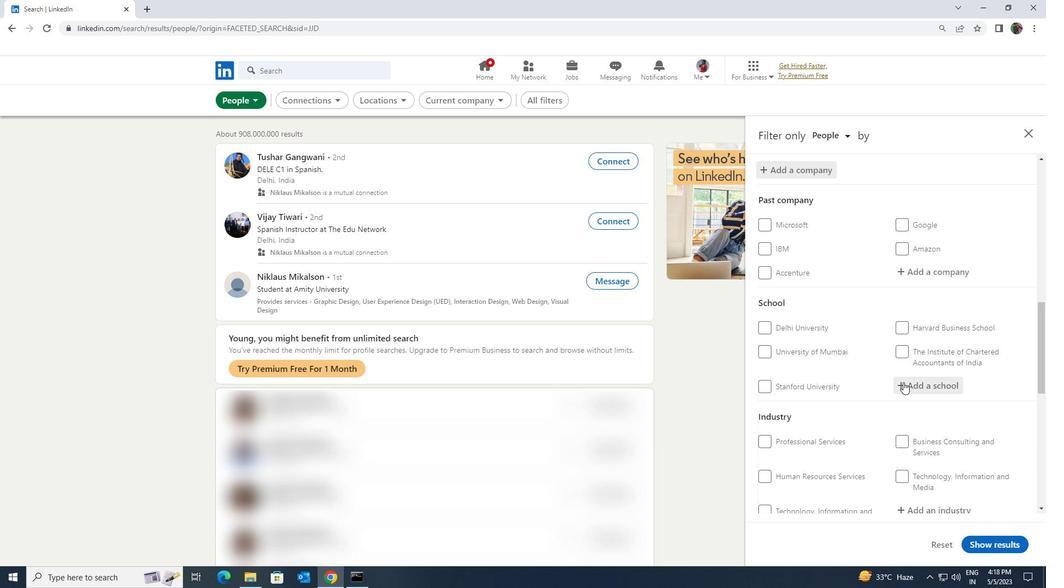 
Action: Key pressed <Key.shift>IIT<Key.space><Key.shift>BOMBAY
Screenshot: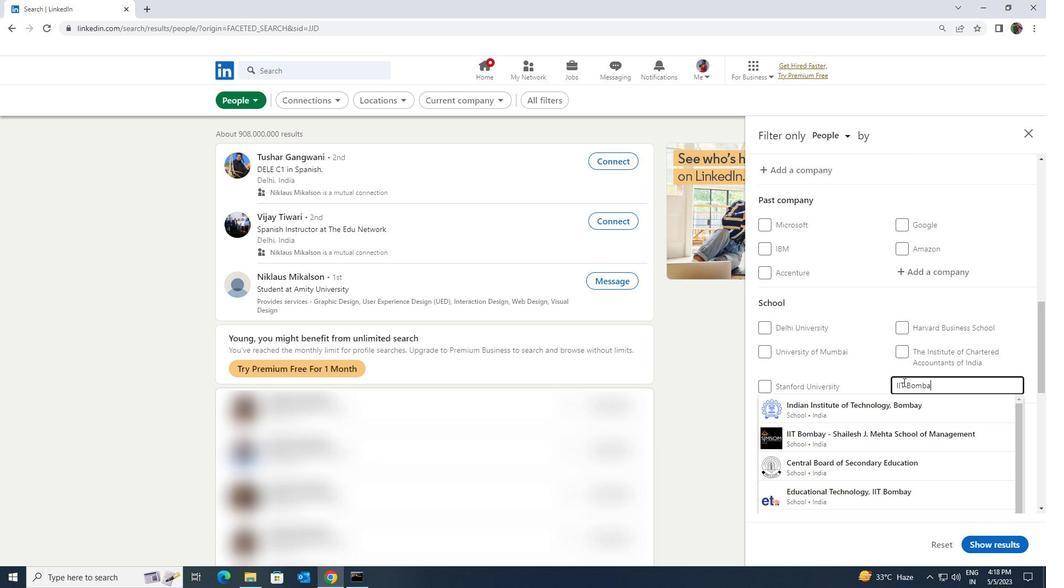 
Action: Mouse moved to (904, 405)
Screenshot: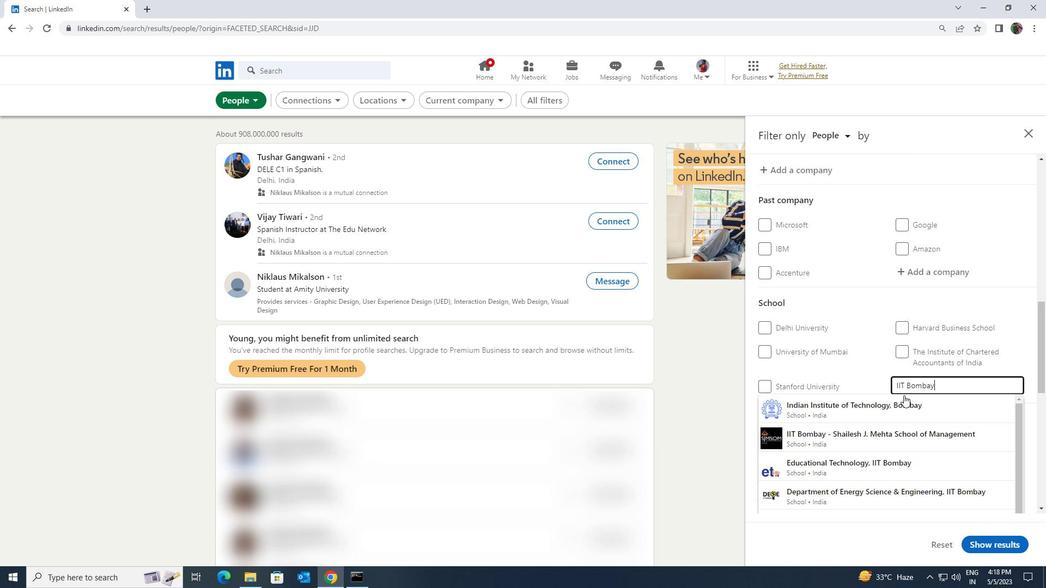 
Action: Mouse pressed left at (904, 405)
Screenshot: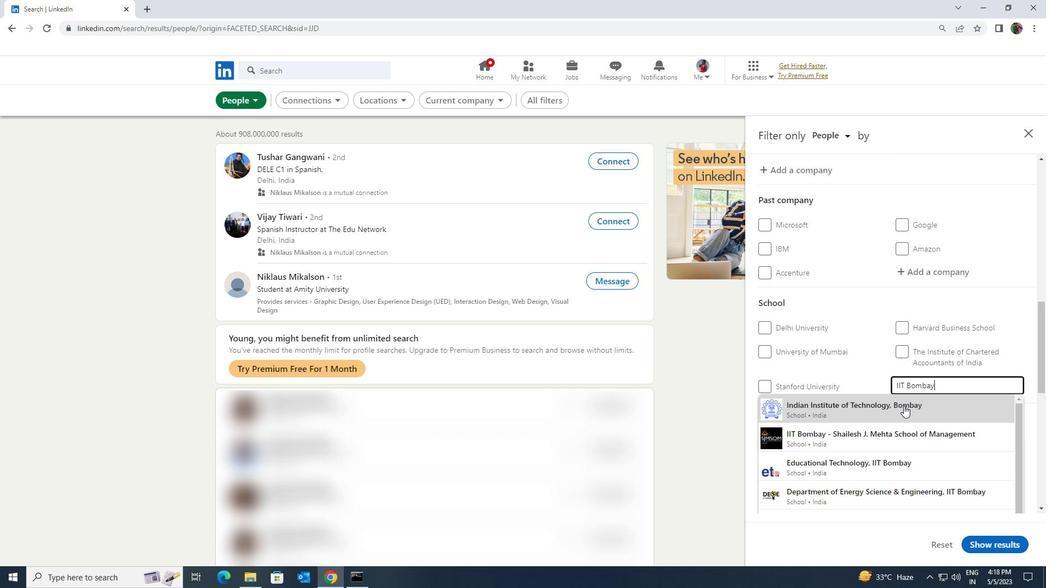 
Action: Mouse scrolled (904, 405) with delta (0, 0)
Screenshot: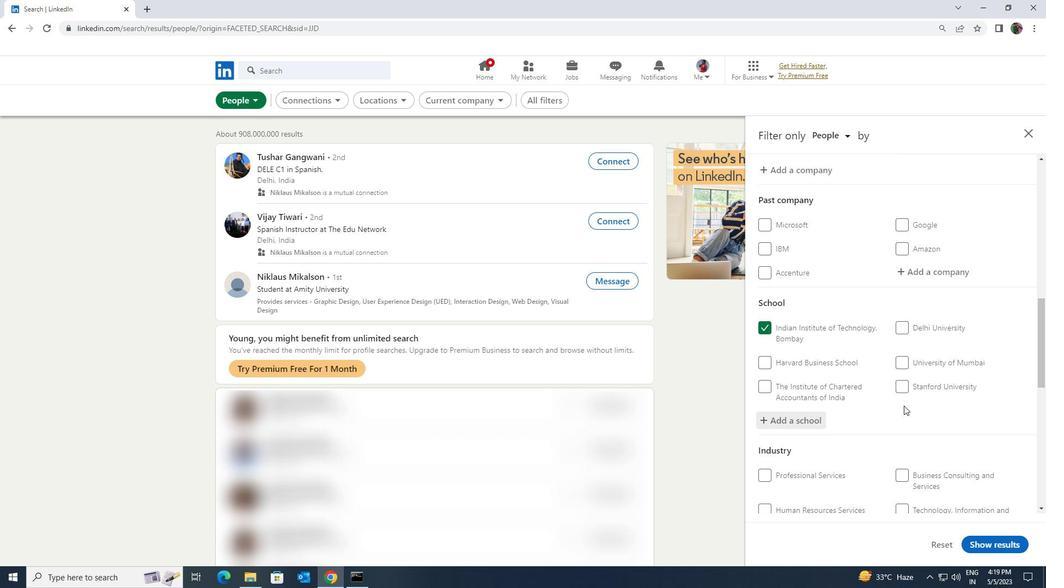 
Action: Mouse scrolled (904, 405) with delta (0, 0)
Screenshot: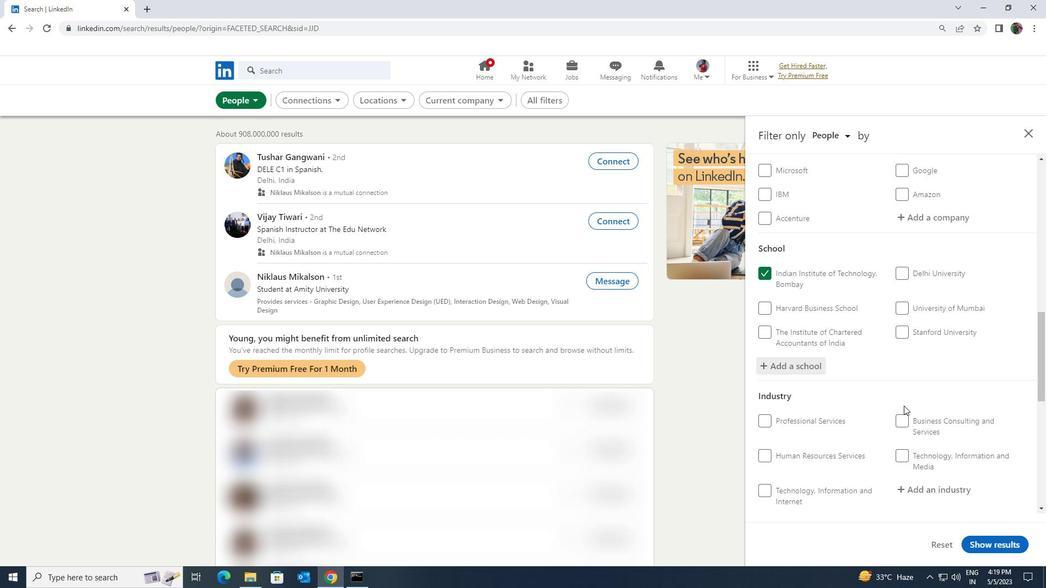 
Action: Mouse scrolled (904, 405) with delta (0, 0)
Screenshot: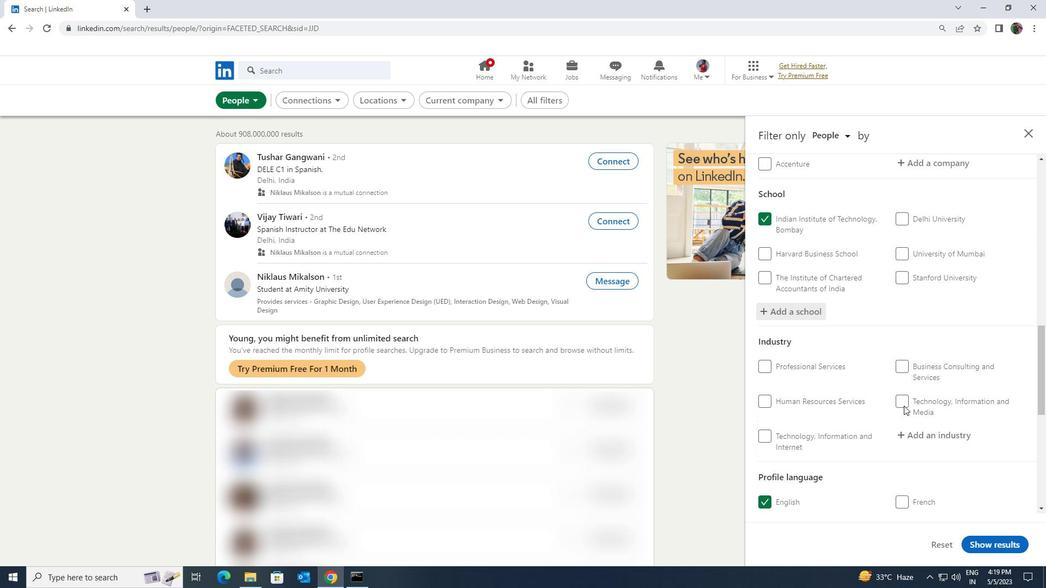 
Action: Mouse scrolled (904, 405) with delta (0, 0)
Screenshot: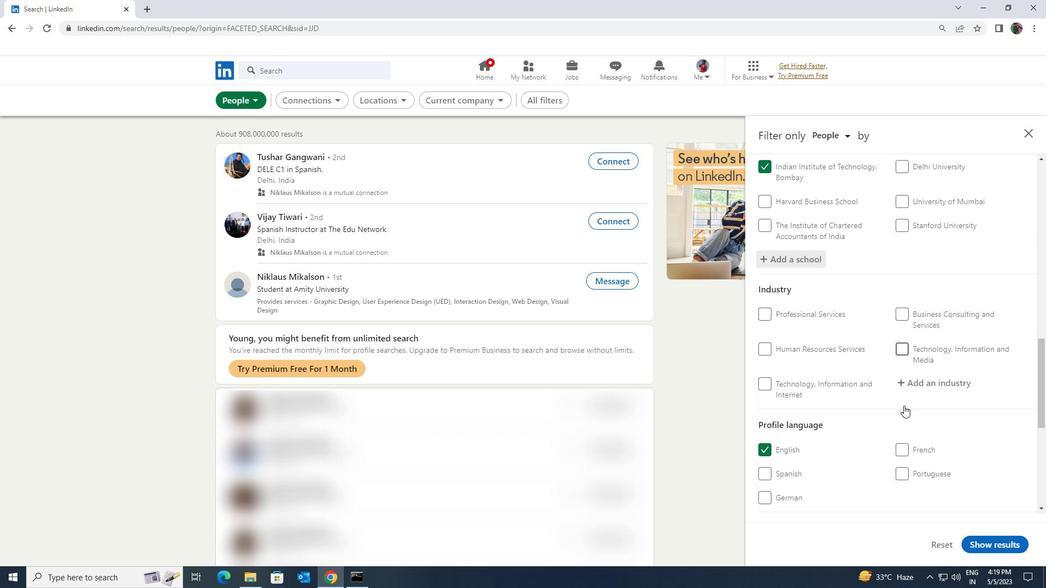 
Action: Mouse moved to (932, 329)
Screenshot: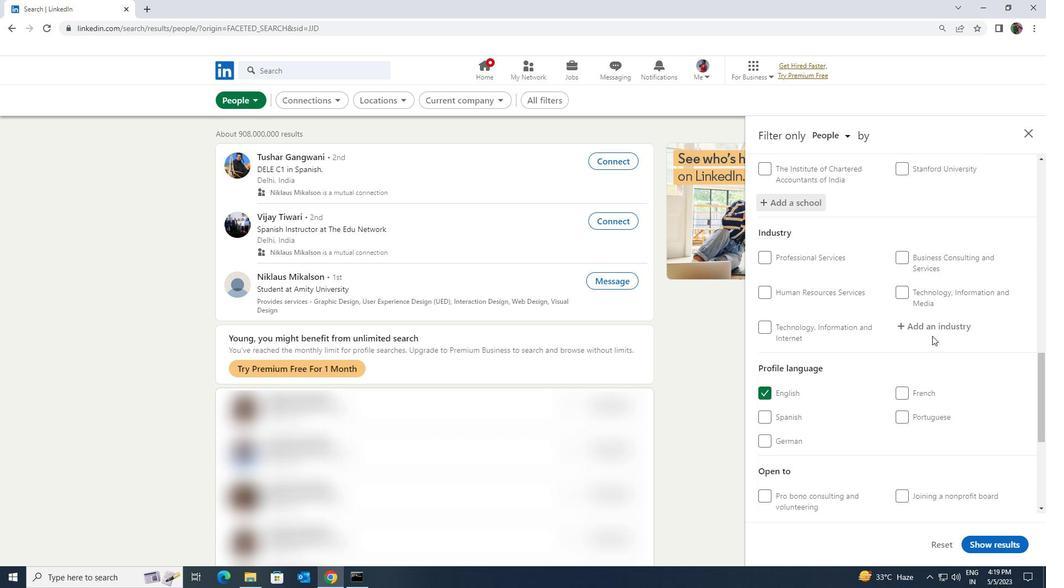 
Action: Mouse pressed left at (932, 329)
Screenshot: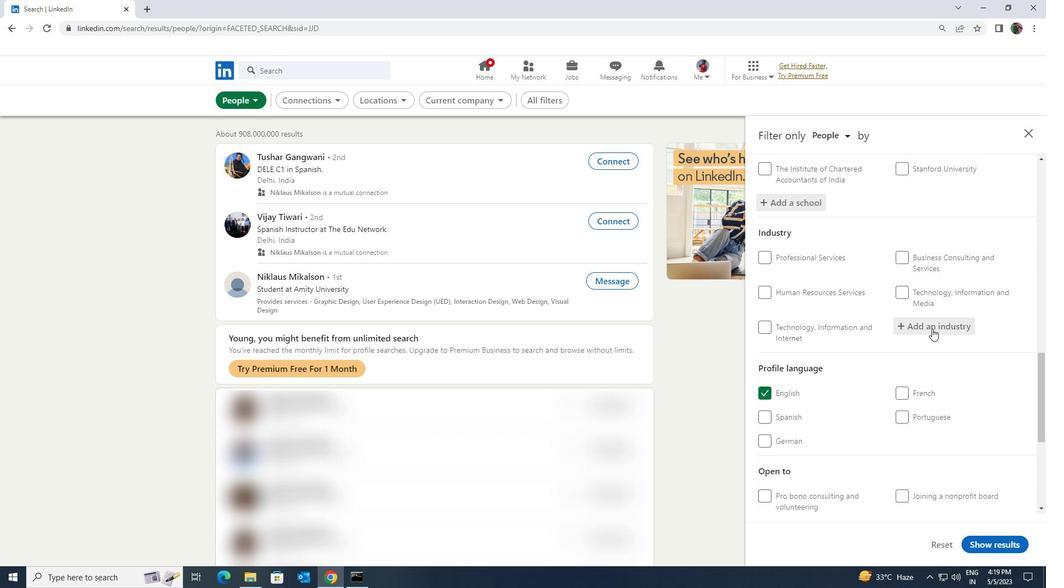 
Action: Key pressed <Key.shift><Key.shift><Key.shift><Key.shift><Key.shift><Key.shift><Key.shift><Key.shift><Key.shift><Key.shift><Key.shift><Key.shift>COMMERCIAL<Key.space>AND<Key.space>SERVICE
Screenshot: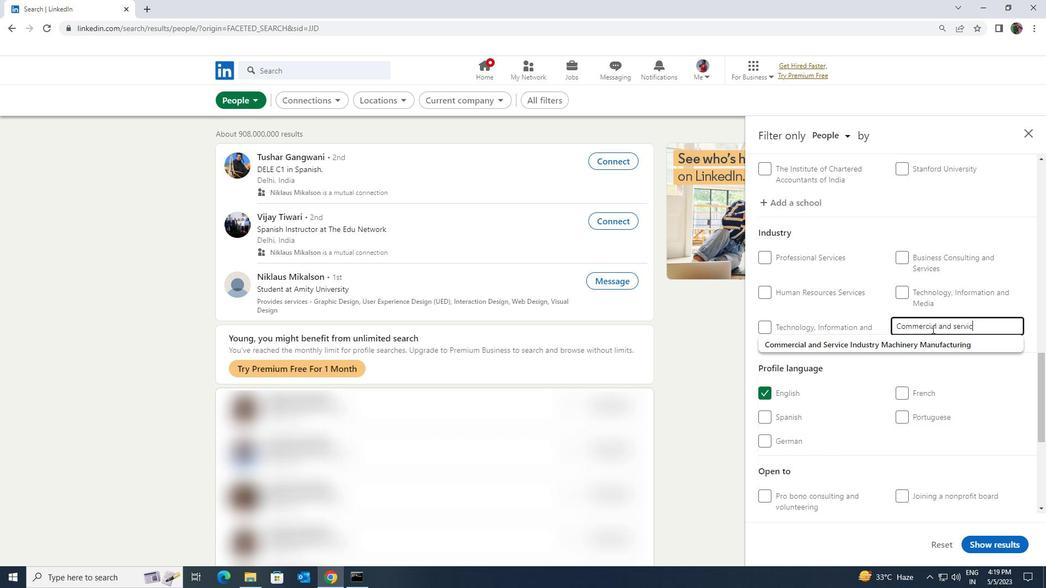 
Action: Mouse moved to (931, 343)
Screenshot: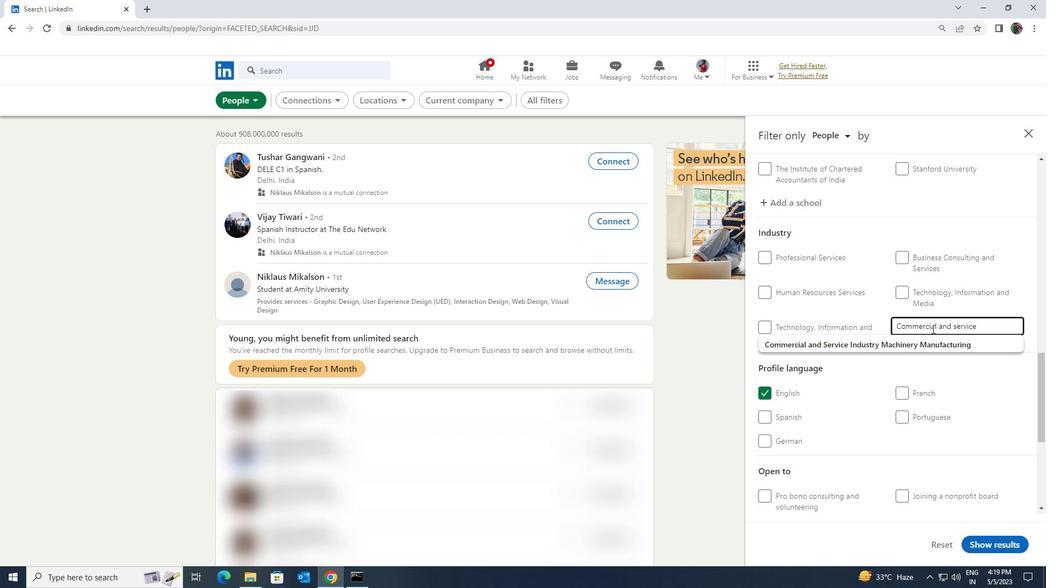 
Action: Mouse pressed left at (931, 343)
Screenshot: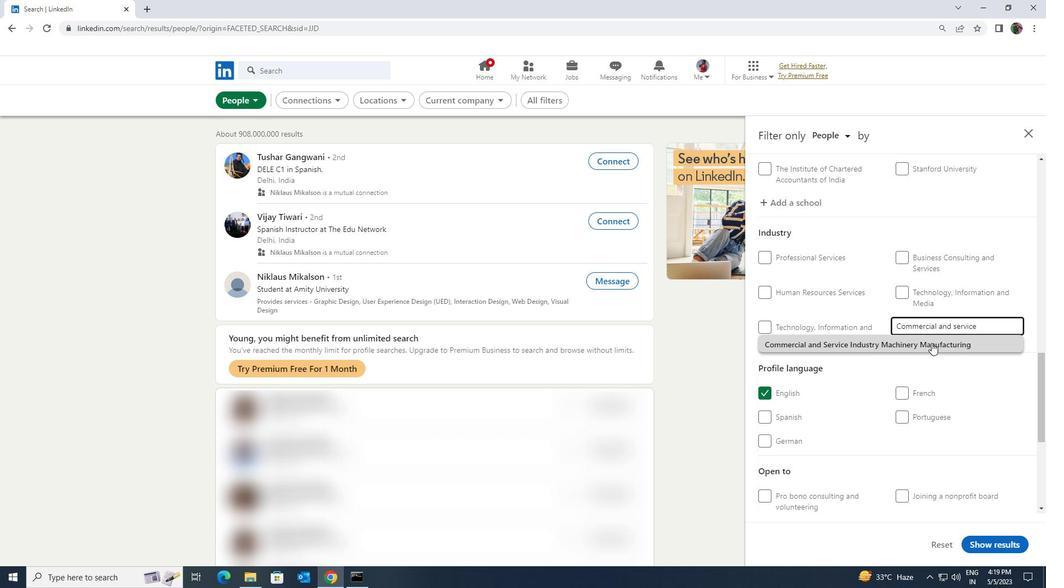 
Action: Mouse scrolled (931, 342) with delta (0, 0)
Screenshot: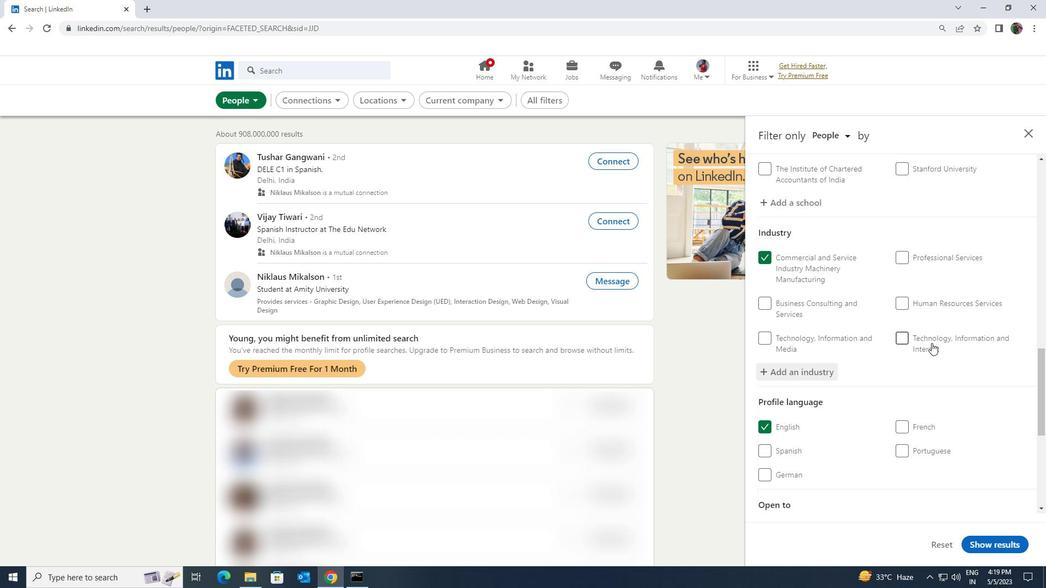 
Action: Mouse scrolled (931, 342) with delta (0, 0)
Screenshot: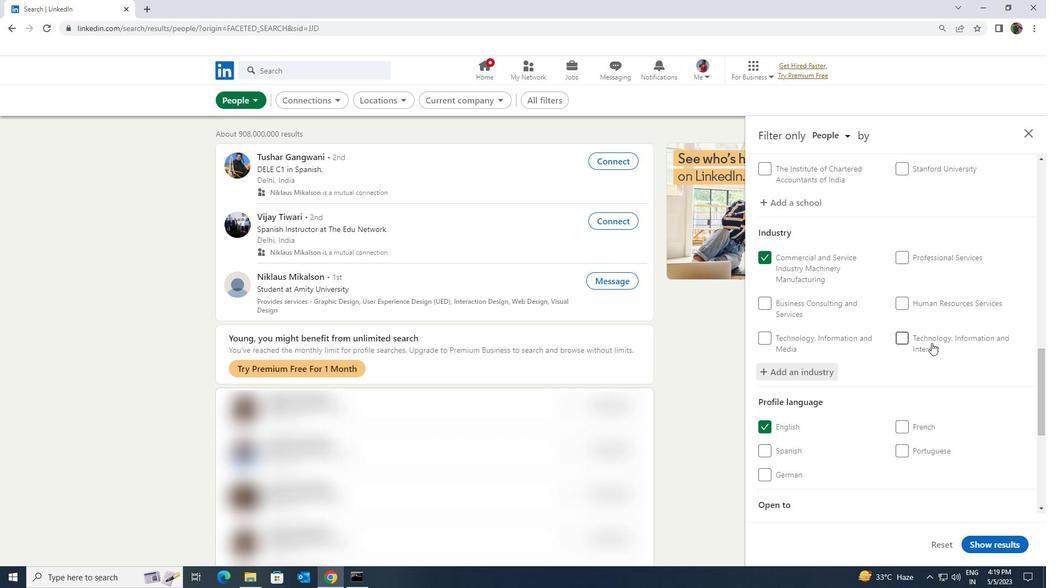 
Action: Mouse scrolled (931, 342) with delta (0, 0)
Screenshot: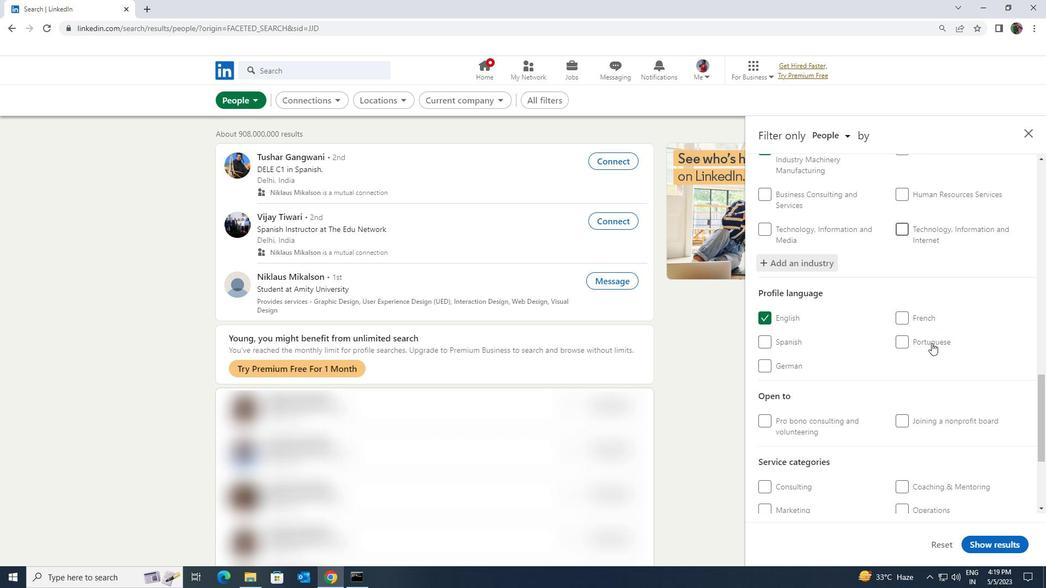 
Action: Mouse scrolled (931, 342) with delta (0, 0)
Screenshot: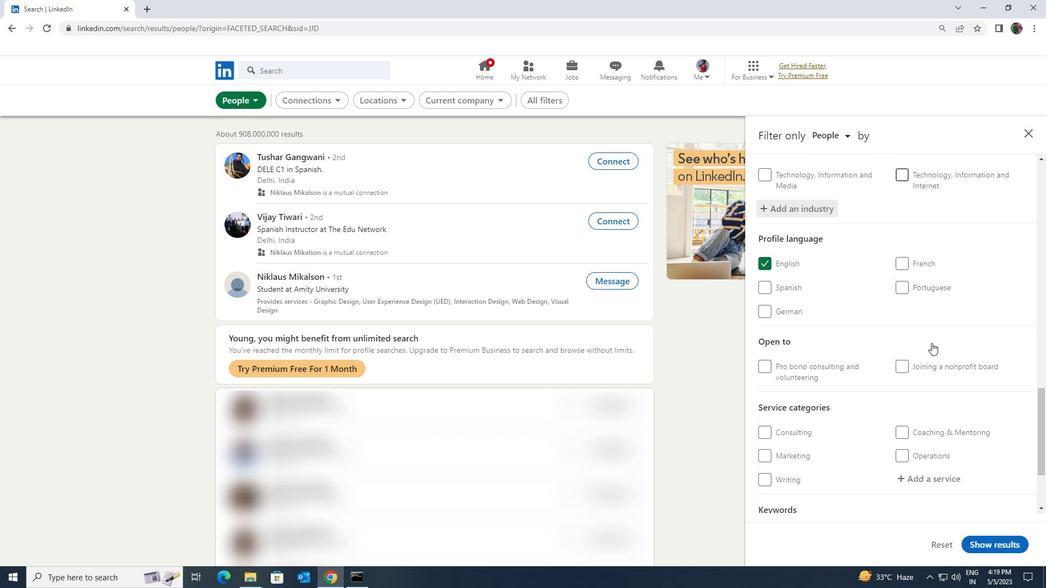 
Action: Mouse scrolled (931, 342) with delta (0, 0)
Screenshot: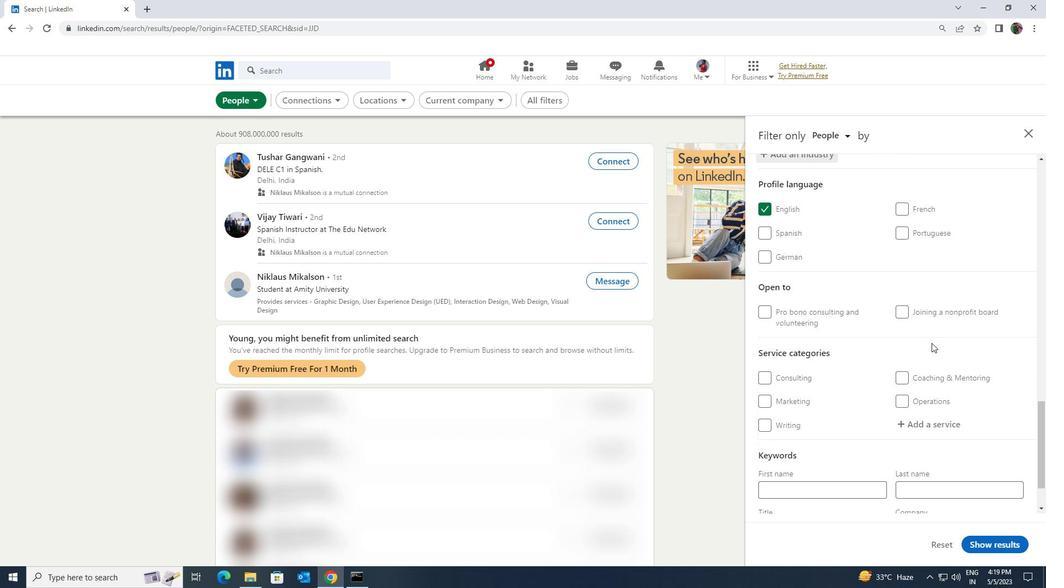 
Action: Mouse moved to (929, 362)
Screenshot: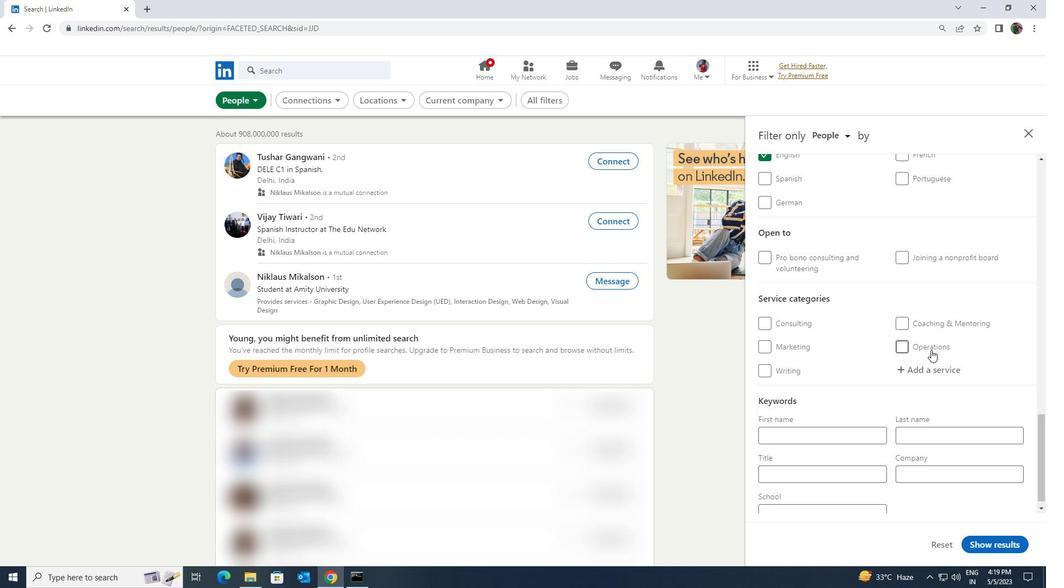 
Action: Mouse pressed left at (929, 362)
Screenshot: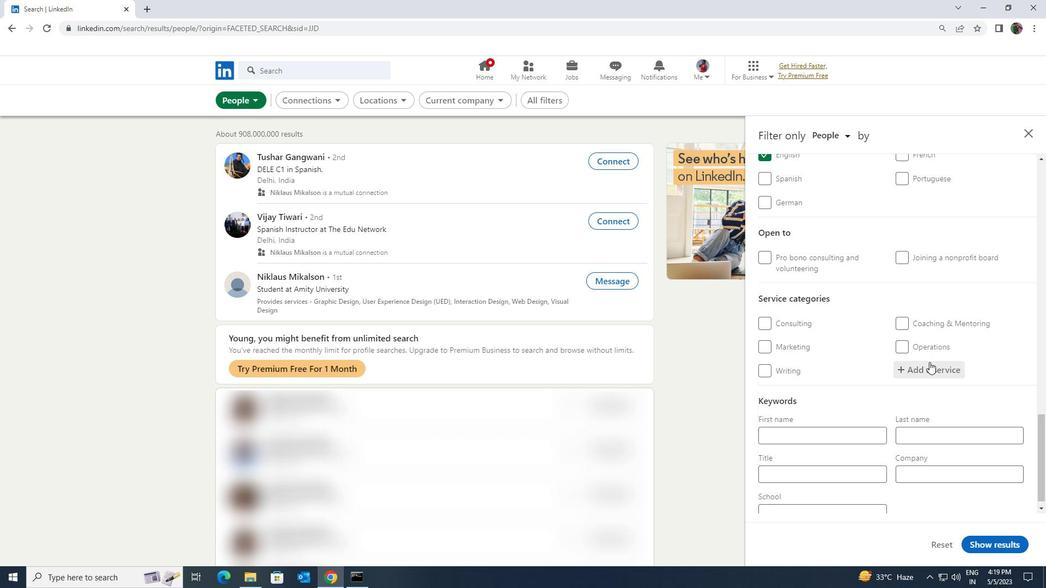 
Action: Key pressed <Key.shift>VIDEOGRAPHY
Screenshot: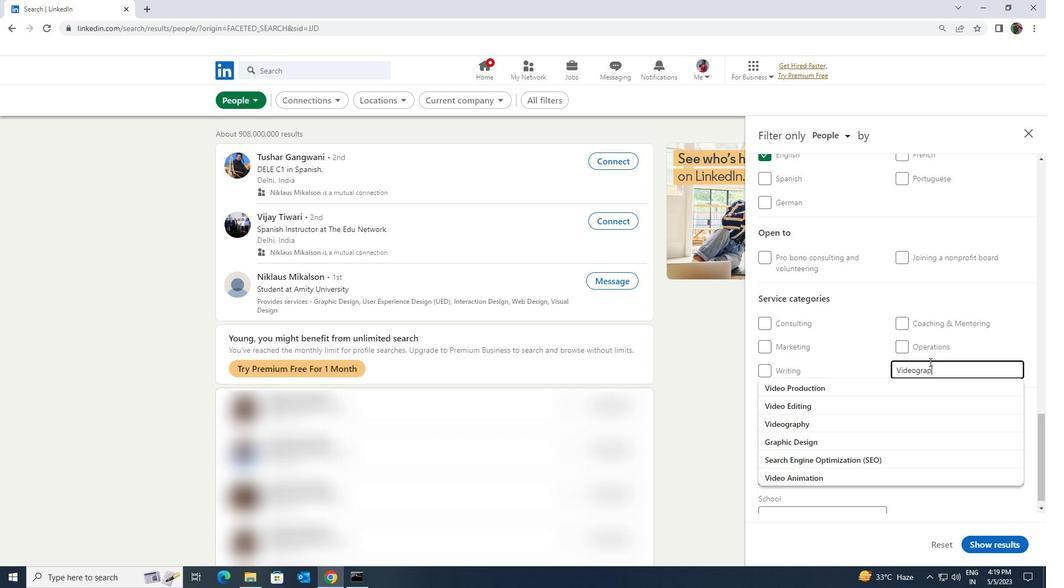 
Action: Mouse moved to (840, 386)
Screenshot: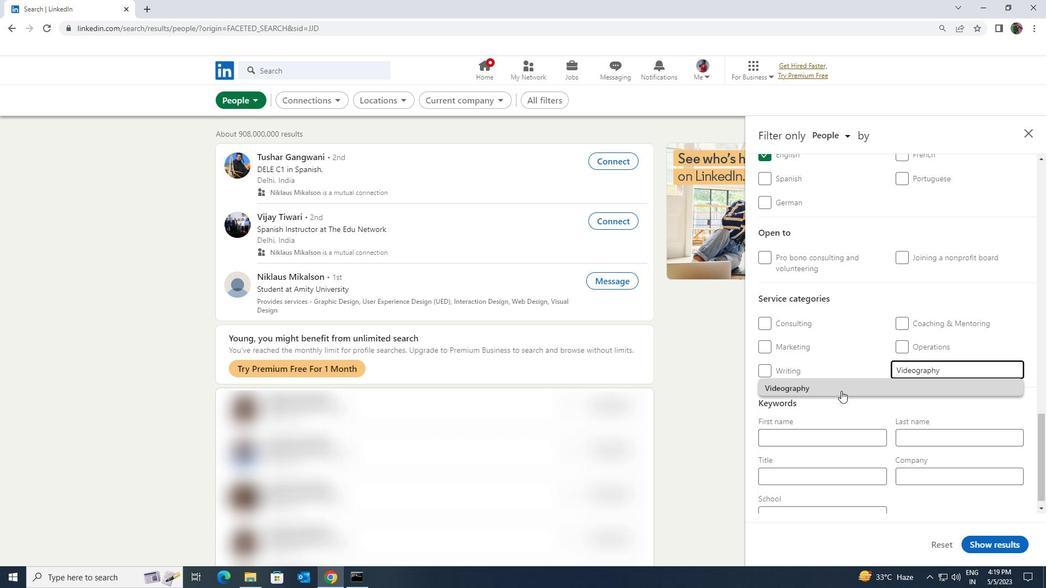 
Action: Mouse pressed left at (840, 386)
Screenshot: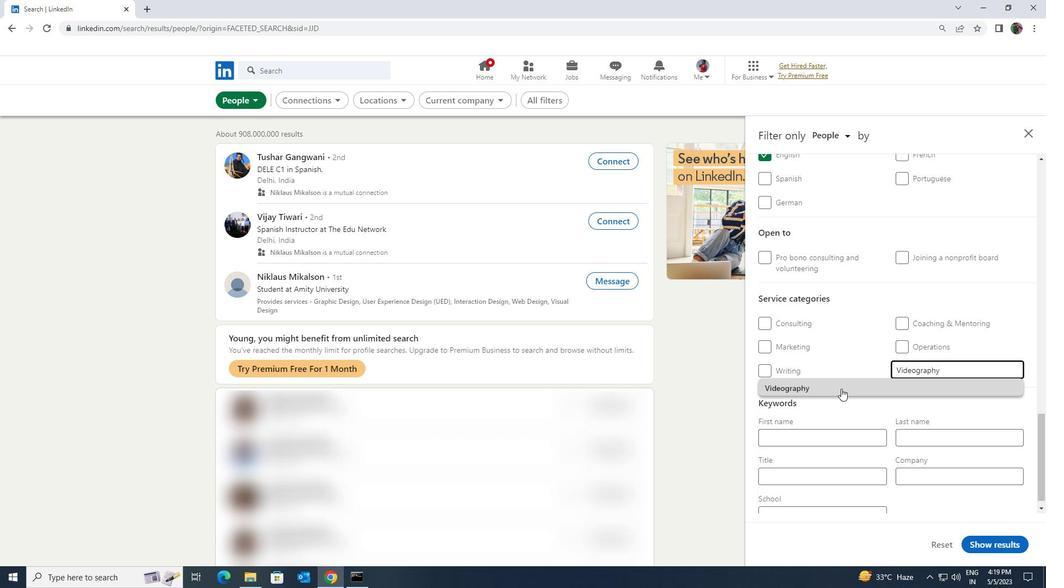 
Action: Mouse scrolled (840, 386) with delta (0, 0)
Screenshot: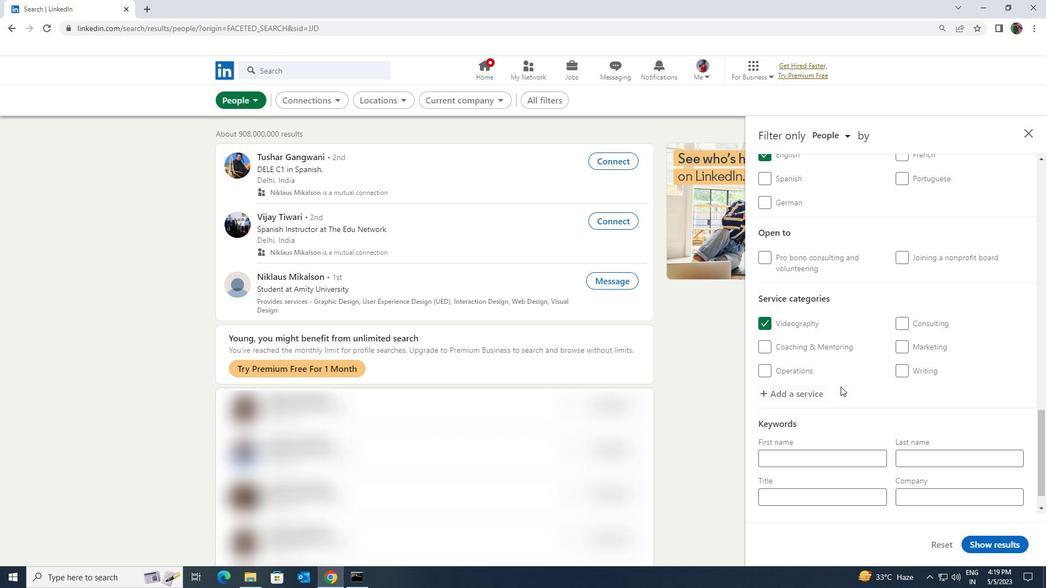 
Action: Mouse scrolled (840, 386) with delta (0, 0)
Screenshot: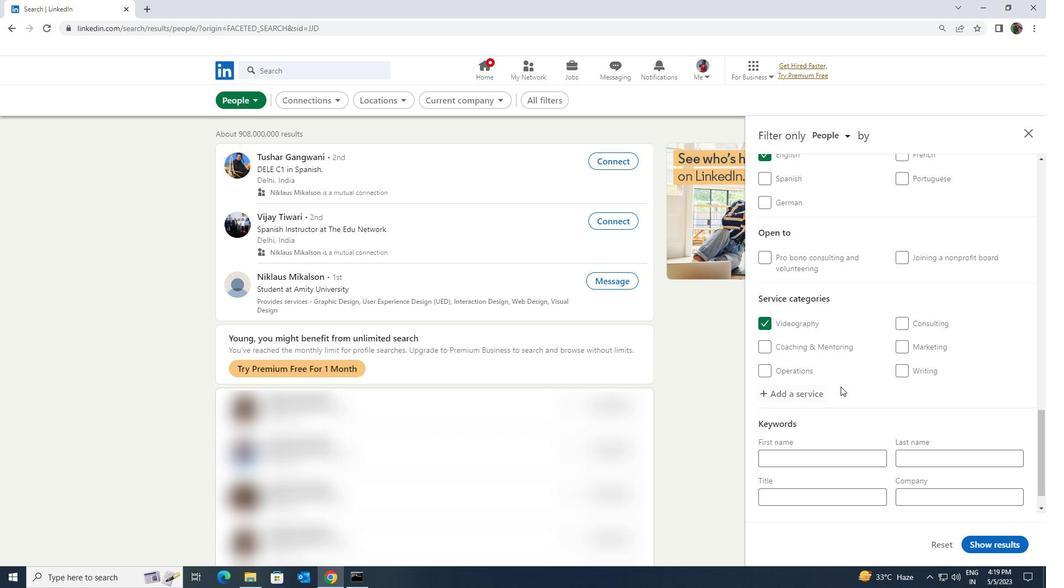 
Action: Mouse moved to (840, 463)
Screenshot: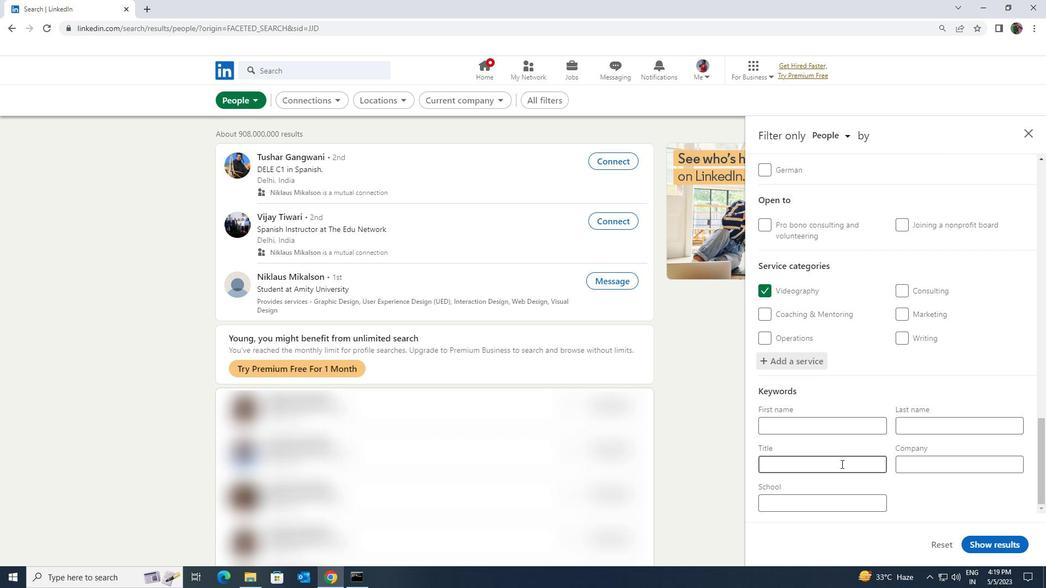 
Action: Mouse pressed left at (840, 463)
Screenshot: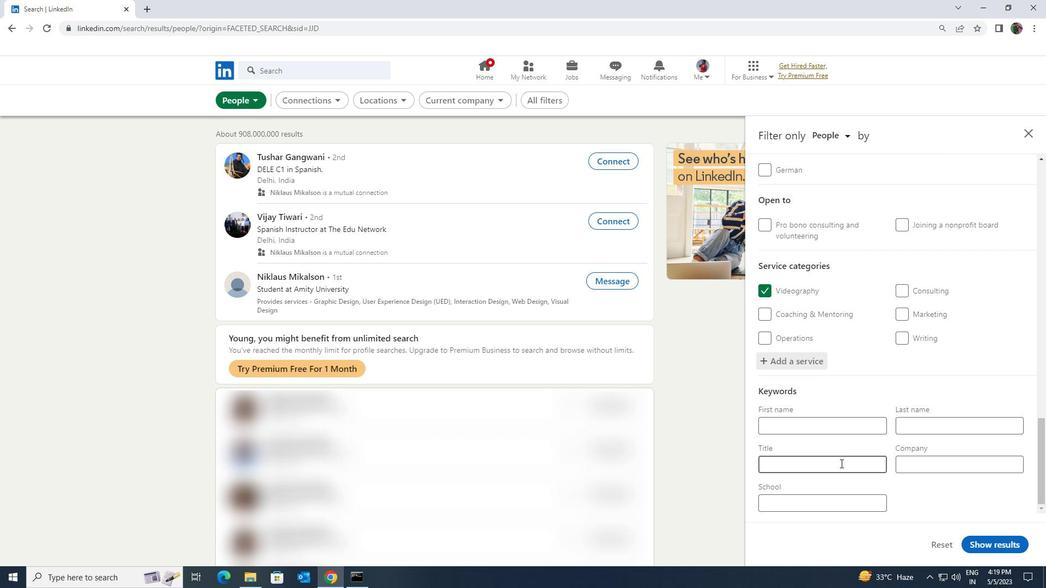 
Action: Key pressed <Key.shift><Key.shift><Key.shift><Key.shift><Key.shift><Key.shift><Key.shift><Key.shift><Key.shift><Key.shift><Key.shift><Key.shift><Key.shift><Key.shift><Key.shift><Key.shift><Key.shift><Key.shift>VALET
Screenshot: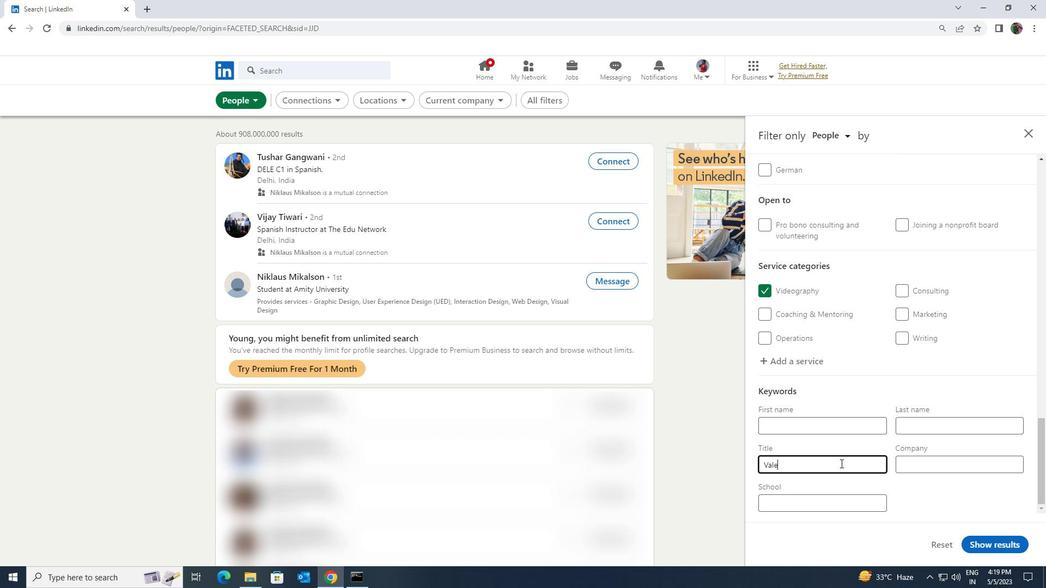 
Action: Mouse moved to (974, 539)
Screenshot: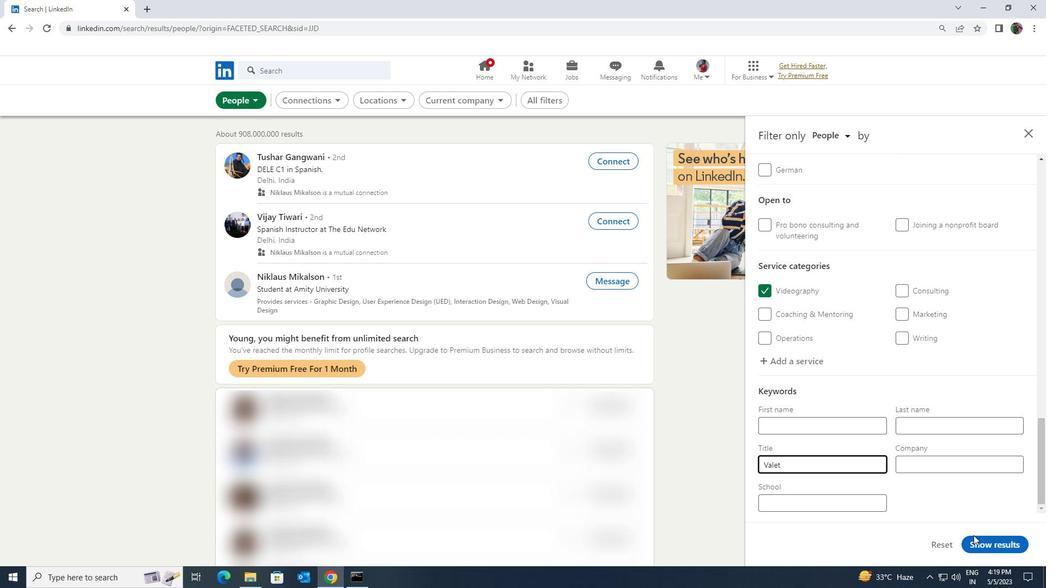 
Action: Mouse pressed left at (974, 539)
Screenshot: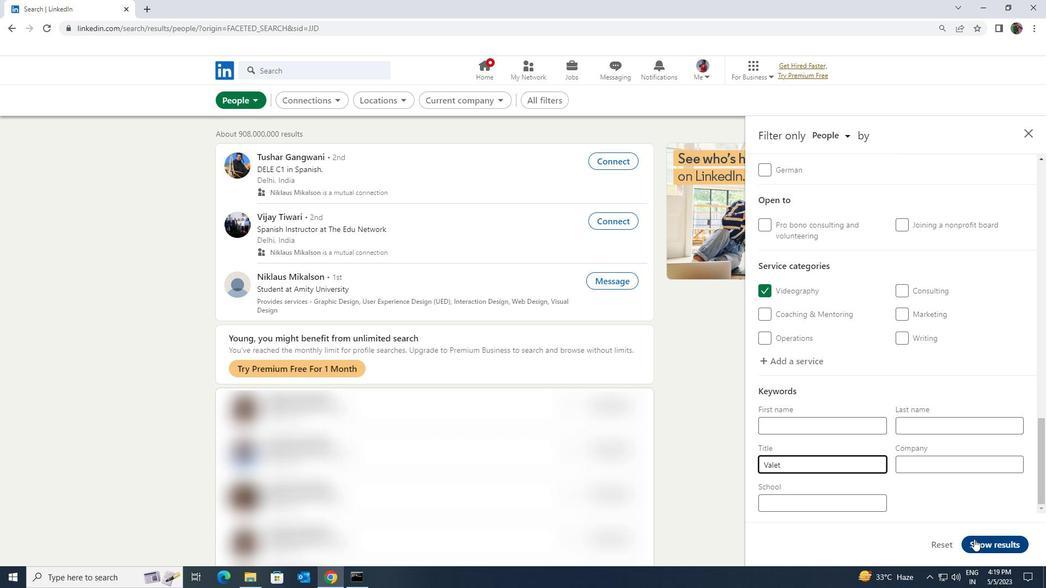 
